 Task: Book a 75-minute account setup assistance session.
Action: Mouse moved to (111, 149)
Screenshot: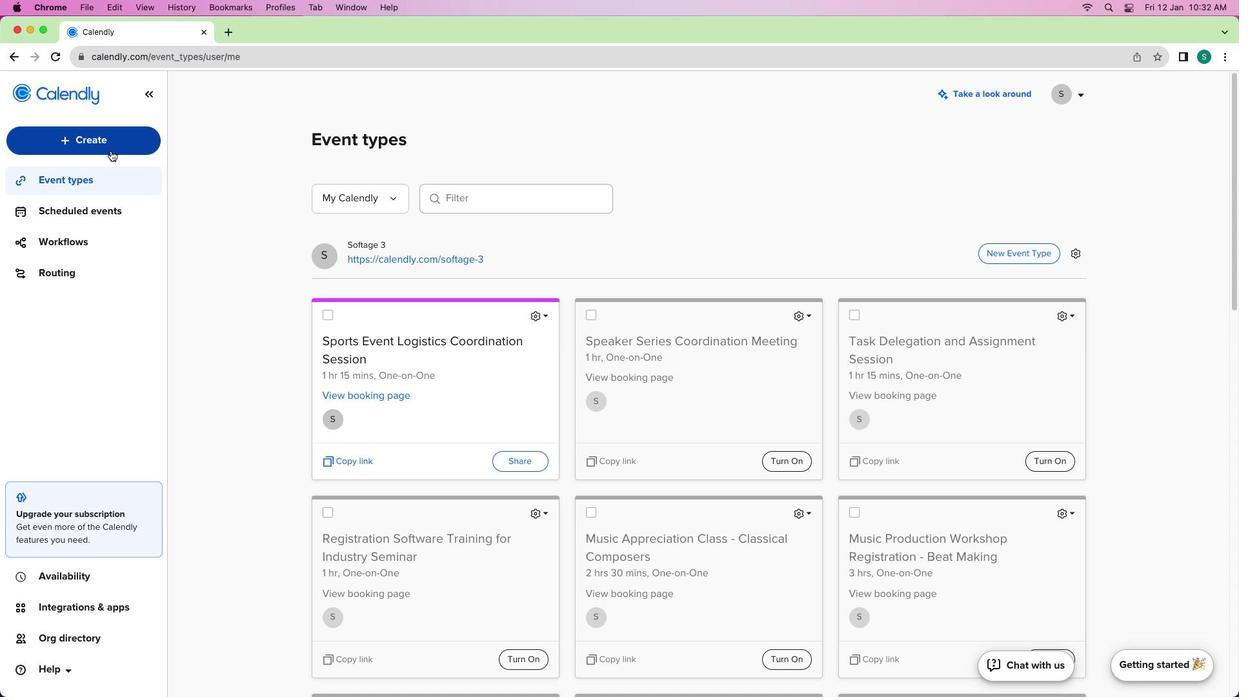 
Action: Mouse pressed left at (111, 149)
Screenshot: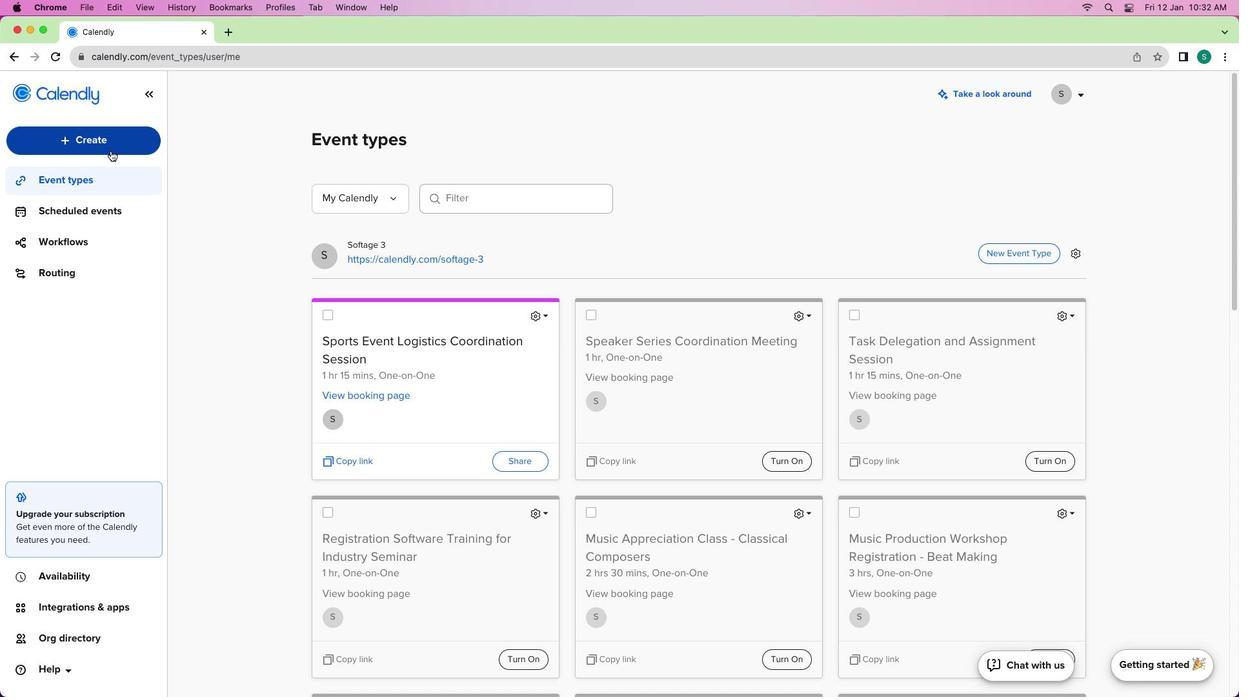 
Action: Mouse moved to (97, 176)
Screenshot: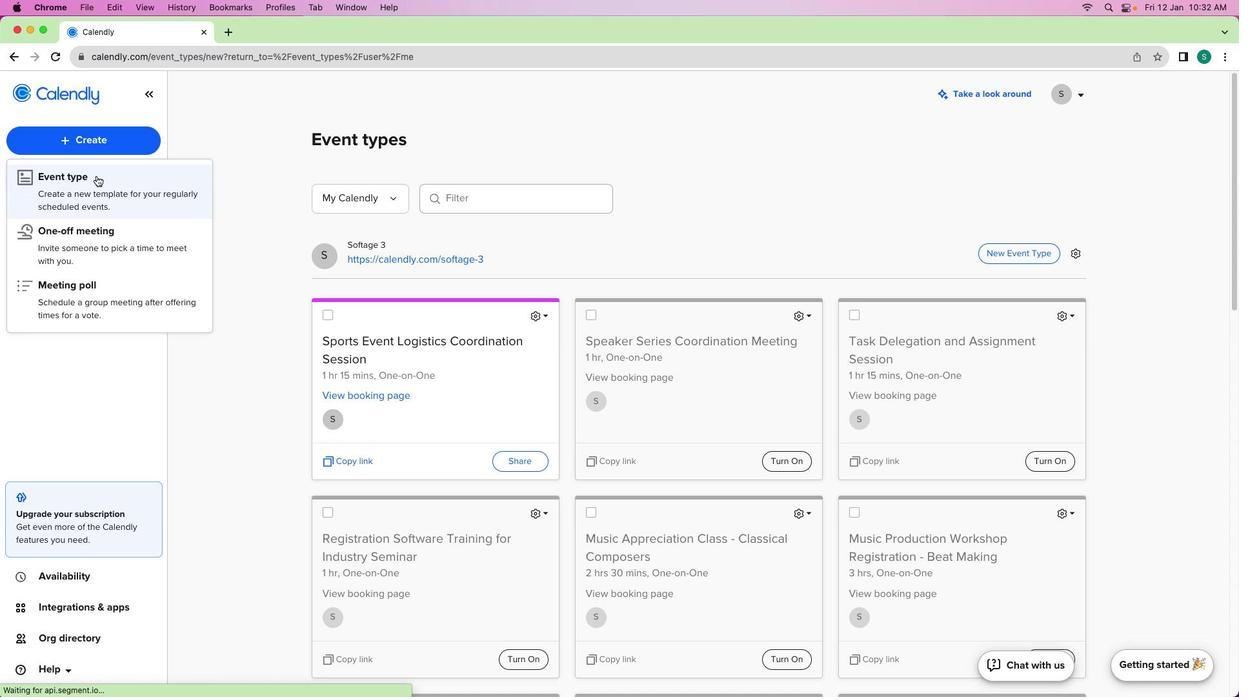 
Action: Mouse pressed left at (97, 176)
Screenshot: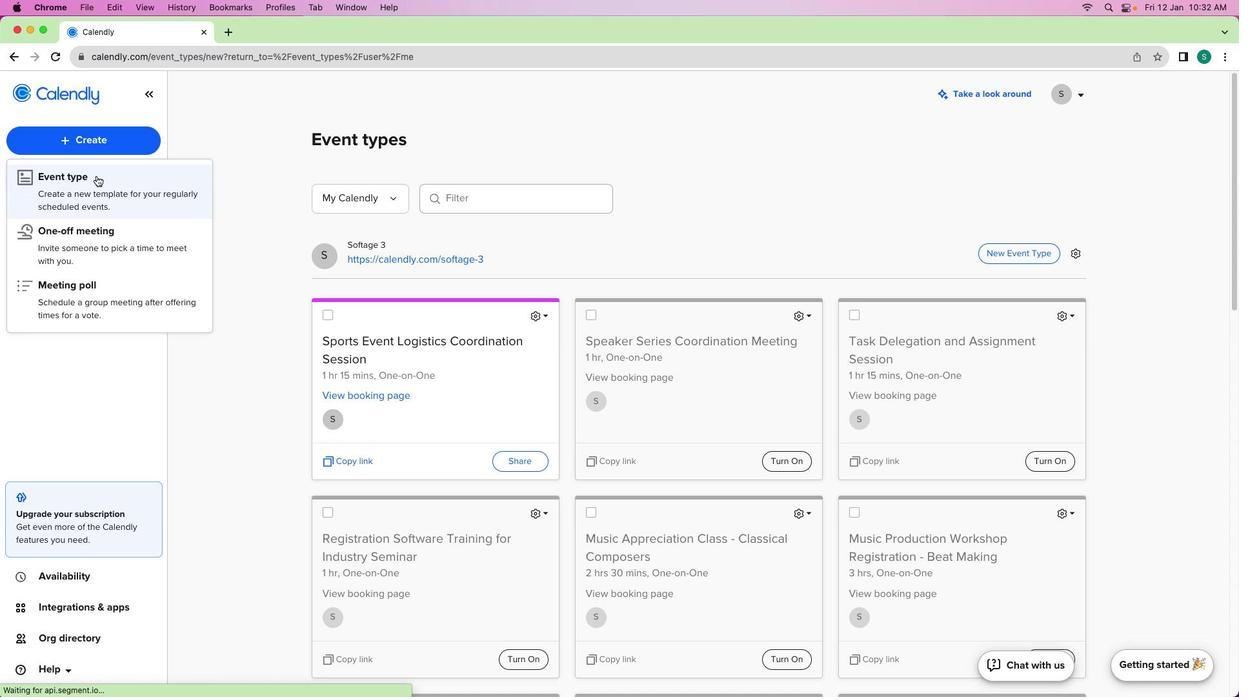 
Action: Mouse moved to (525, 243)
Screenshot: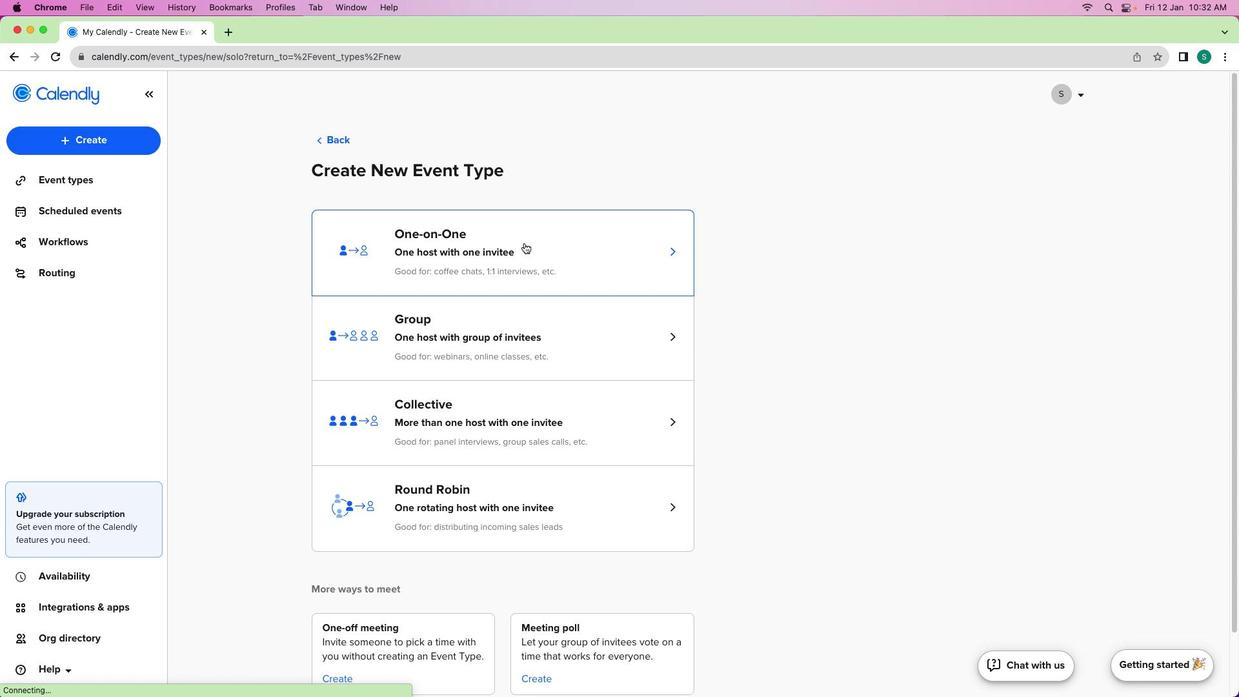 
Action: Mouse pressed left at (525, 243)
Screenshot: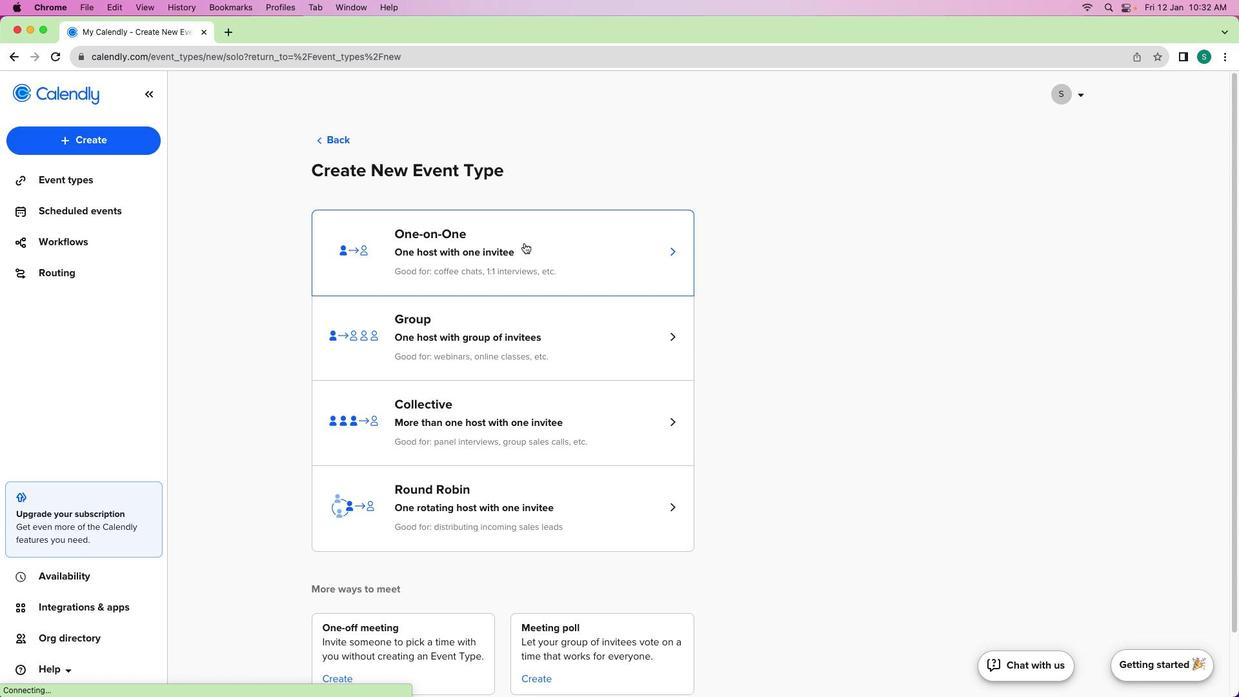 
Action: Mouse moved to (107, 201)
Screenshot: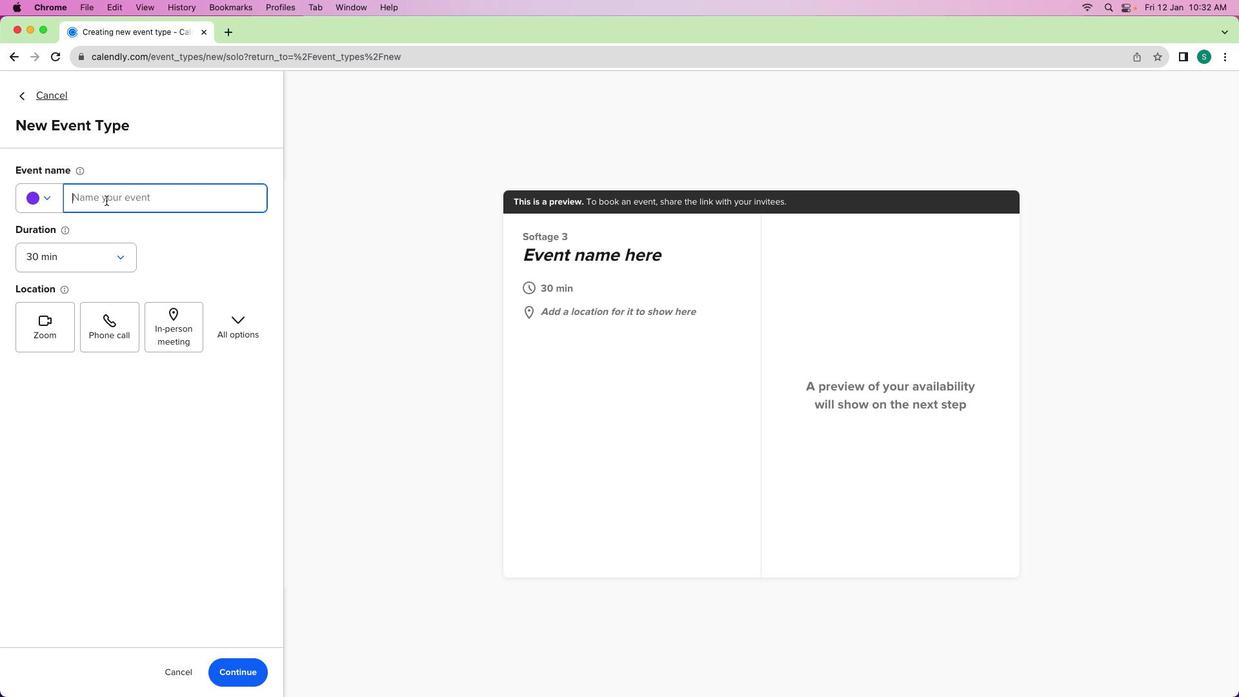 
Action: Mouse pressed left at (107, 201)
Screenshot: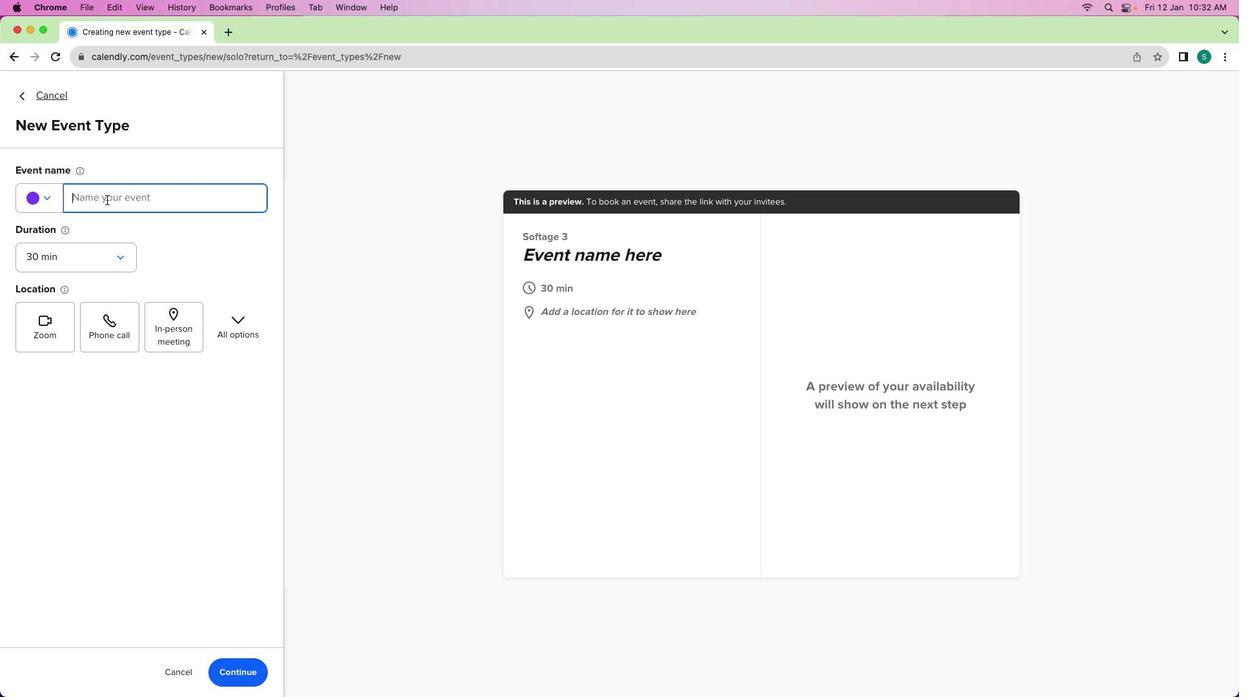 
Action: Mouse moved to (109, 200)
Screenshot: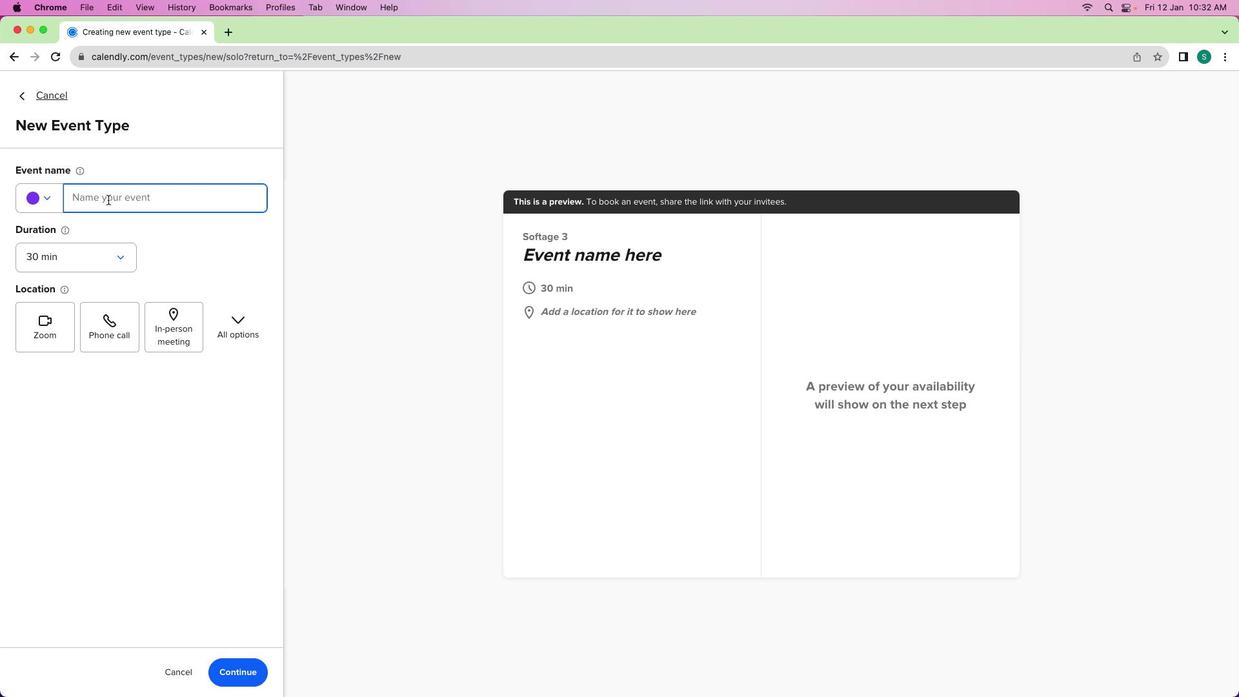 
Action: Key pressed Key.shift'A''c''c''o''u''n''t'Key.spaceKey.shift'S''e''t''u''p'Key.spaceKey.shift'A''s''s''i''s''t''a''n''c''e'Key.spaceKey.shift'S''e''s''s''i''o''n'
Screenshot: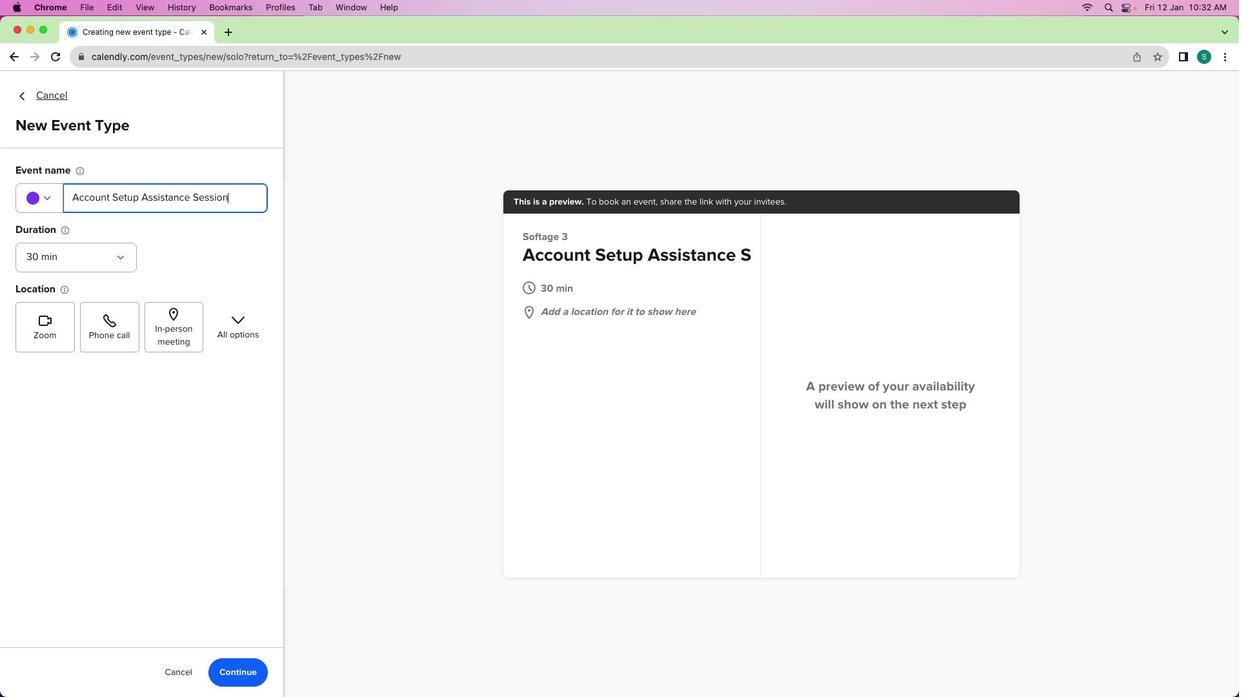 
Action: Mouse moved to (63, 260)
Screenshot: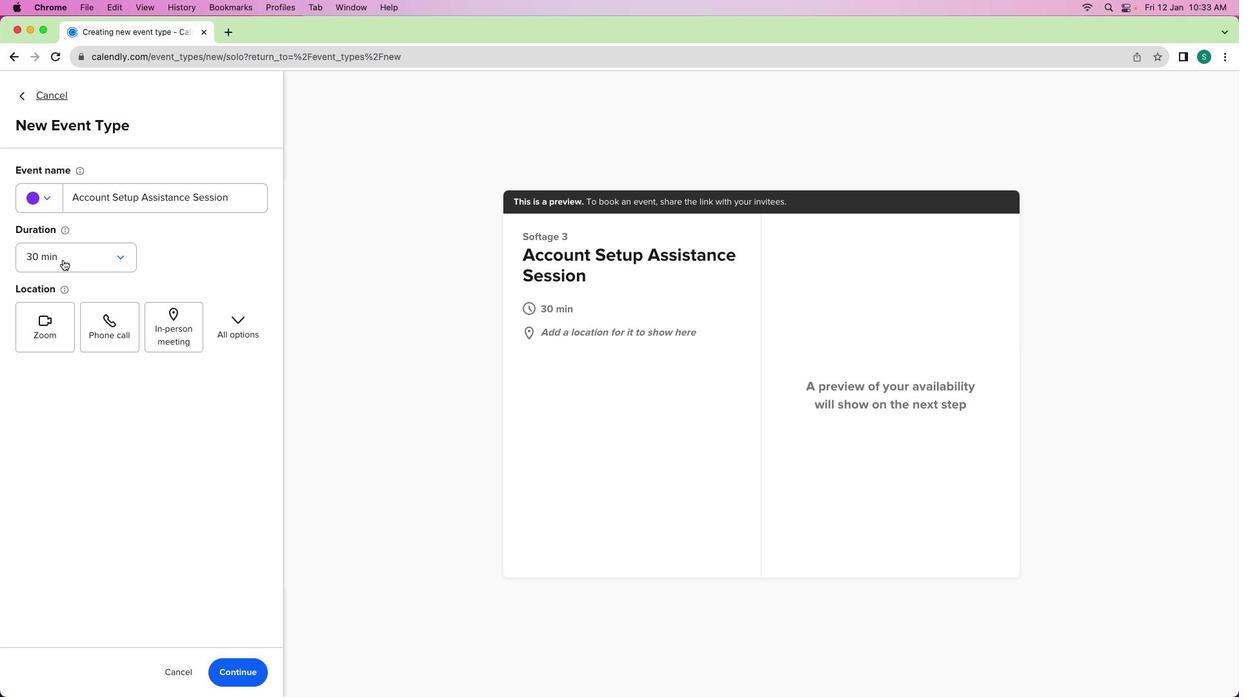 
Action: Mouse pressed left at (63, 260)
Screenshot: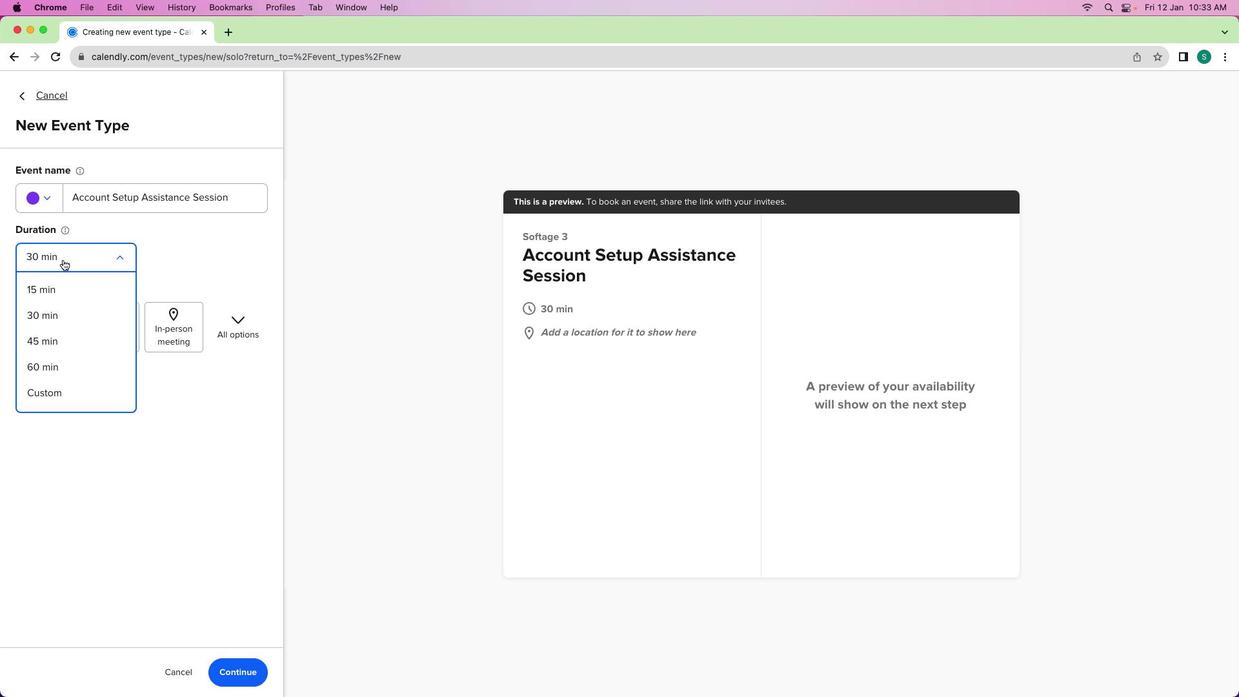 
Action: Mouse moved to (65, 393)
Screenshot: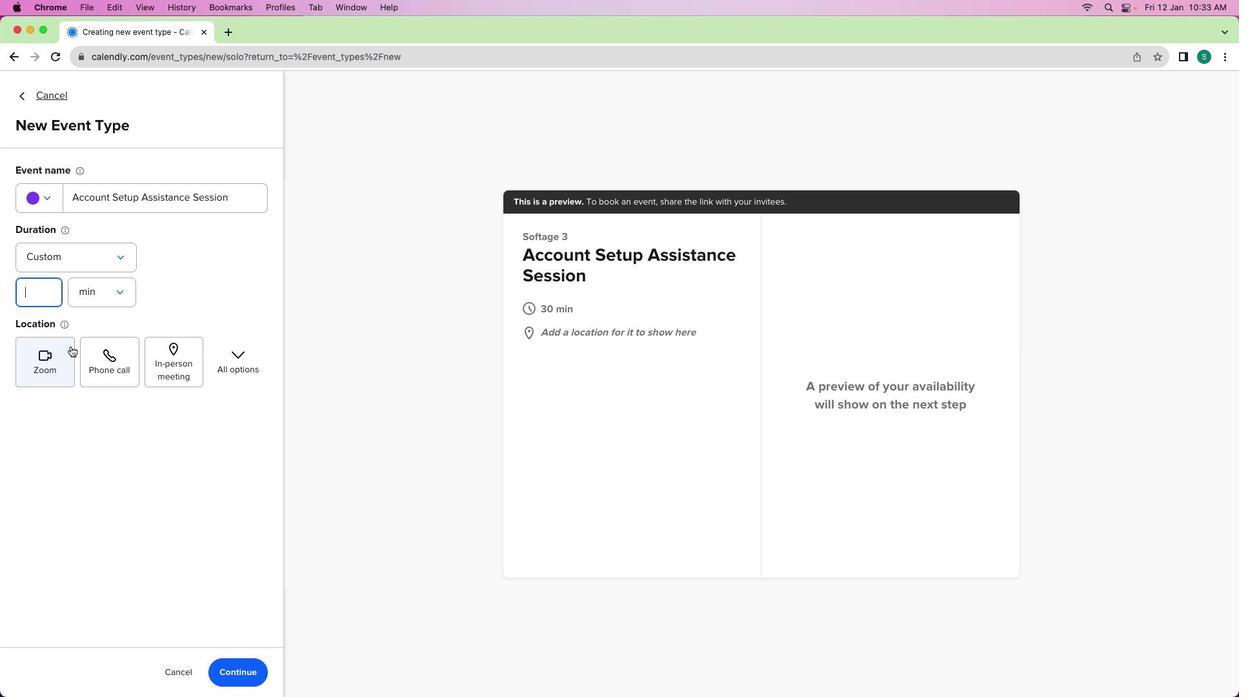 
Action: Mouse pressed left at (65, 393)
Screenshot: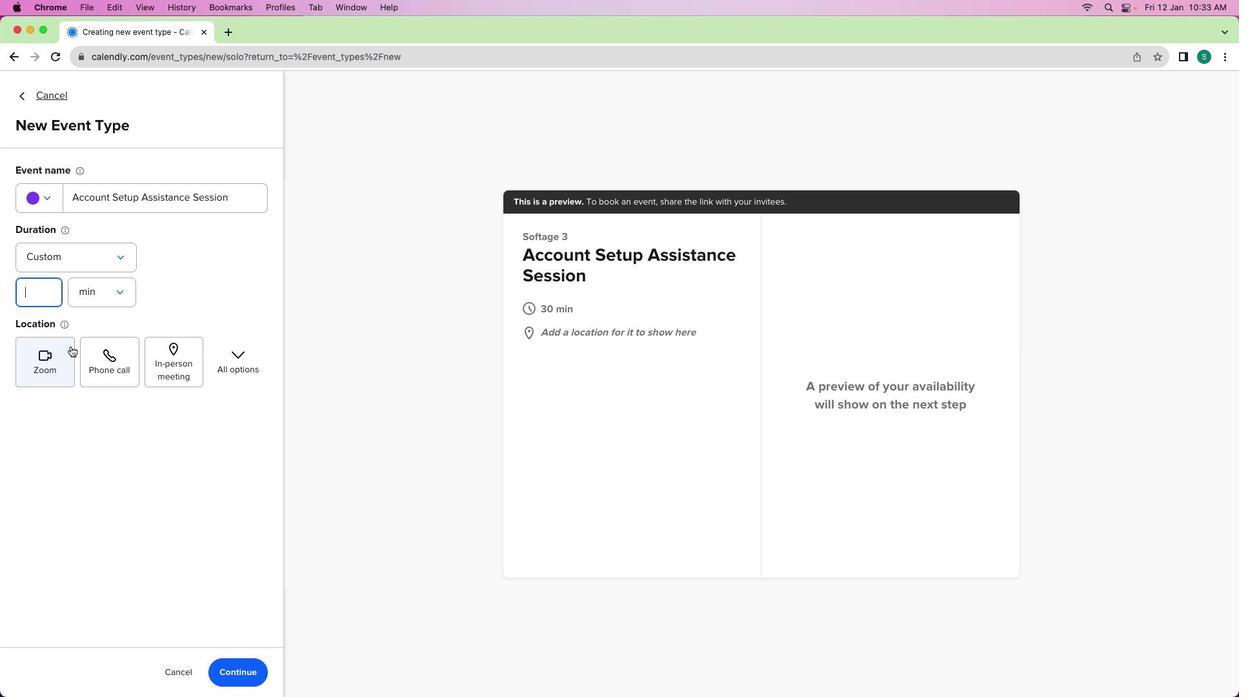 
Action: Mouse moved to (49, 296)
Screenshot: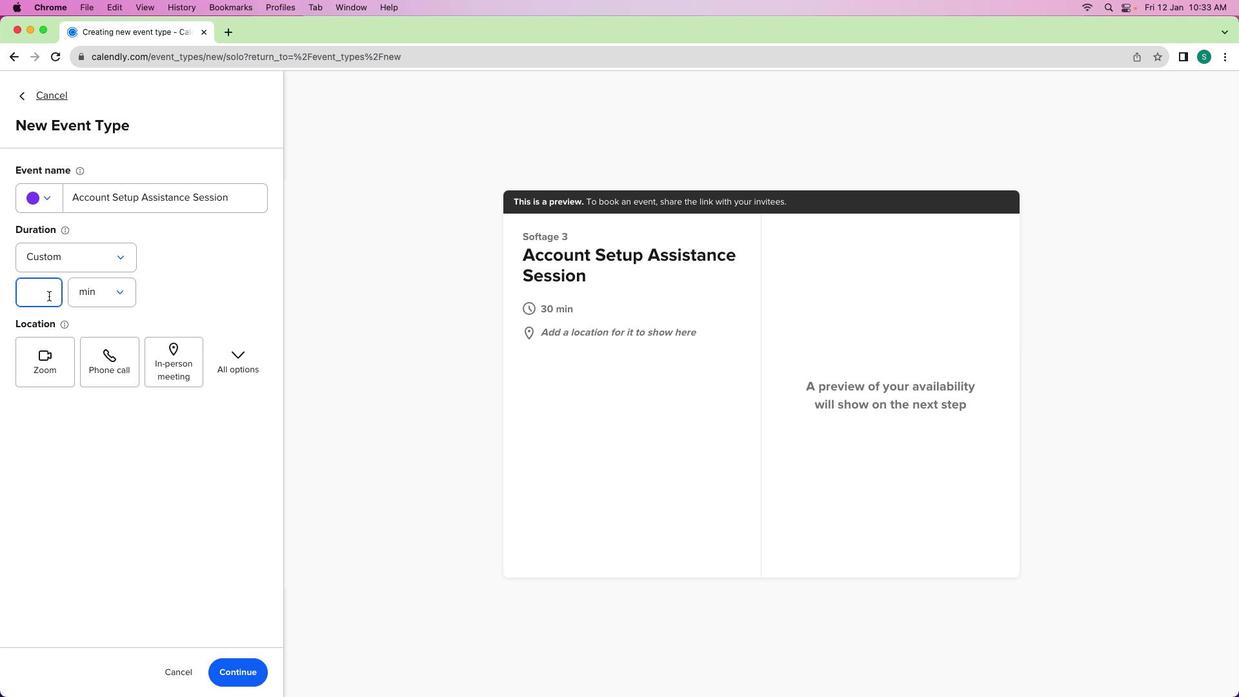 
Action: Key pressed '7''5'
Screenshot: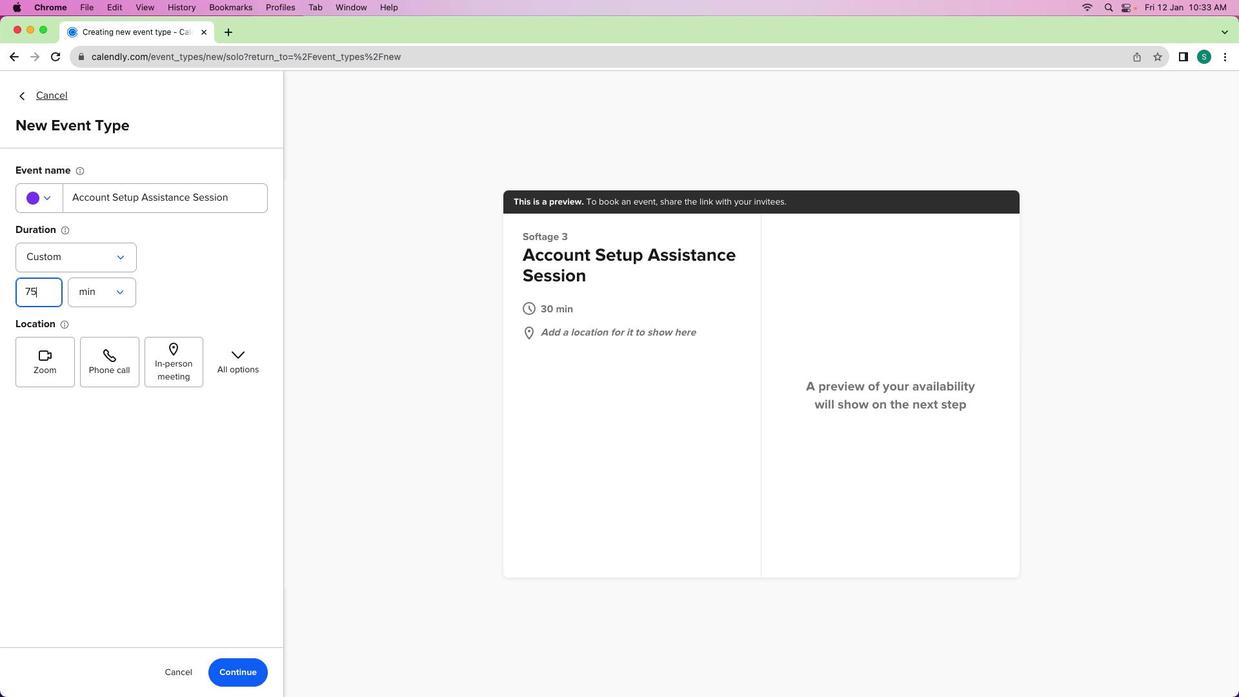 
Action: Mouse moved to (51, 203)
Screenshot: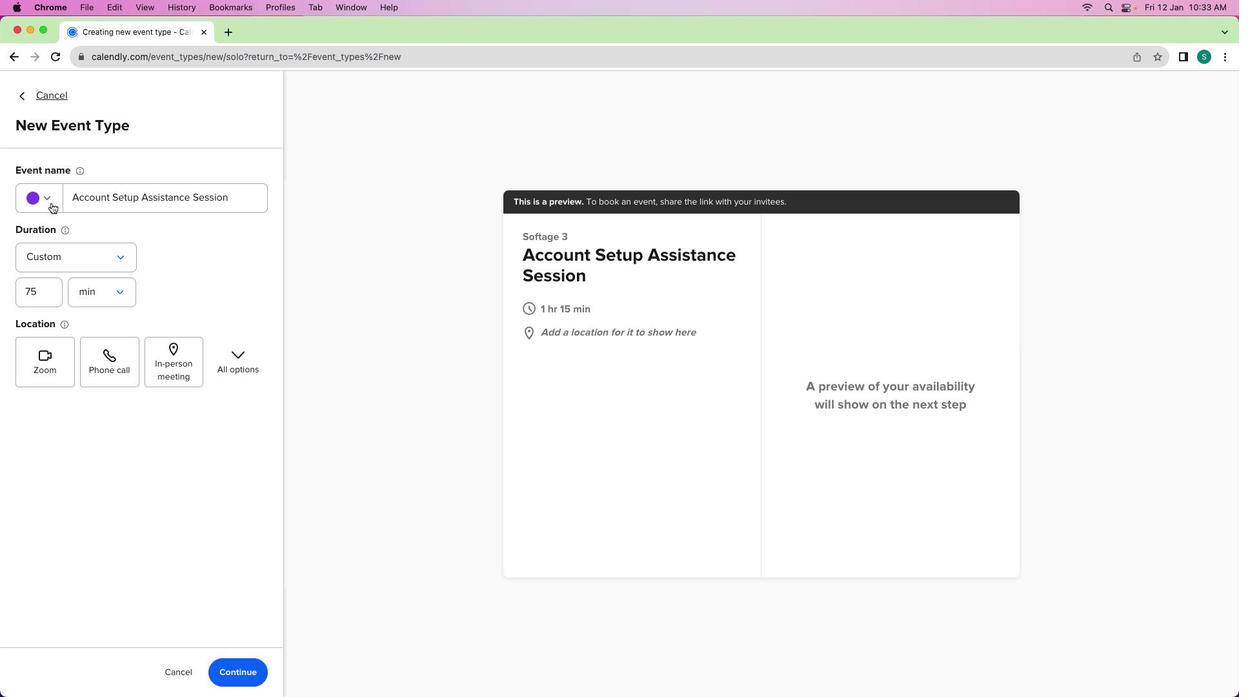 
Action: Mouse pressed left at (51, 203)
Screenshot: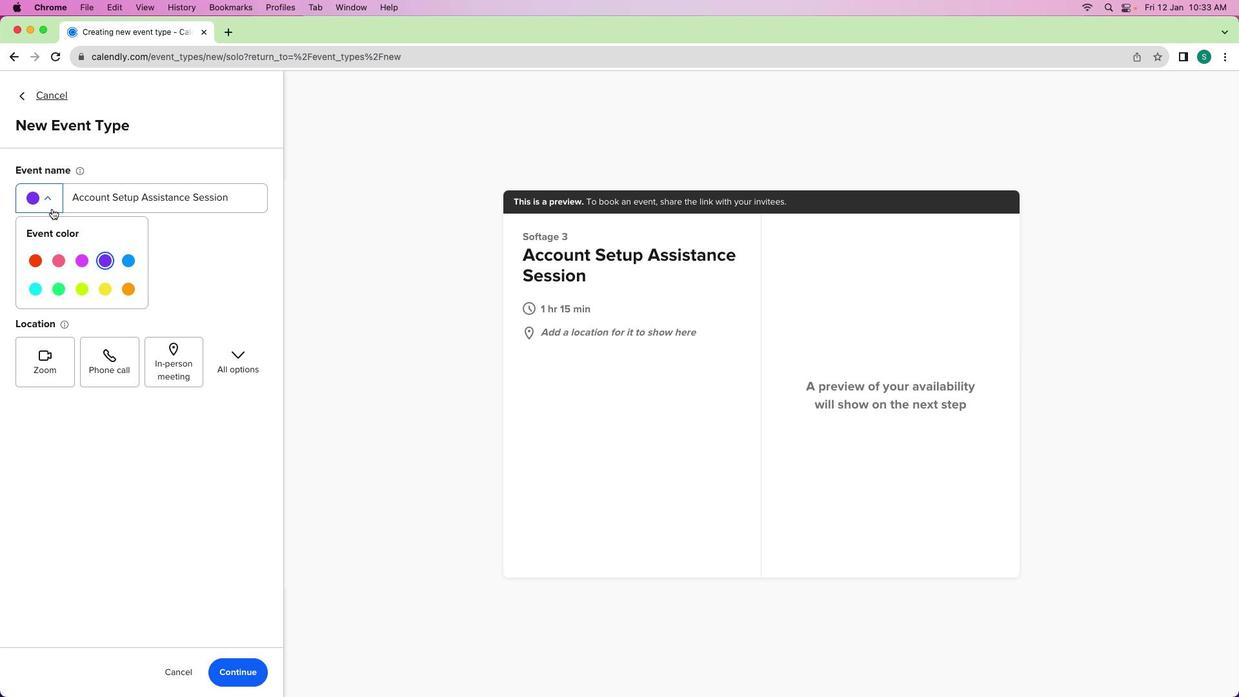 
Action: Mouse moved to (120, 258)
Screenshot: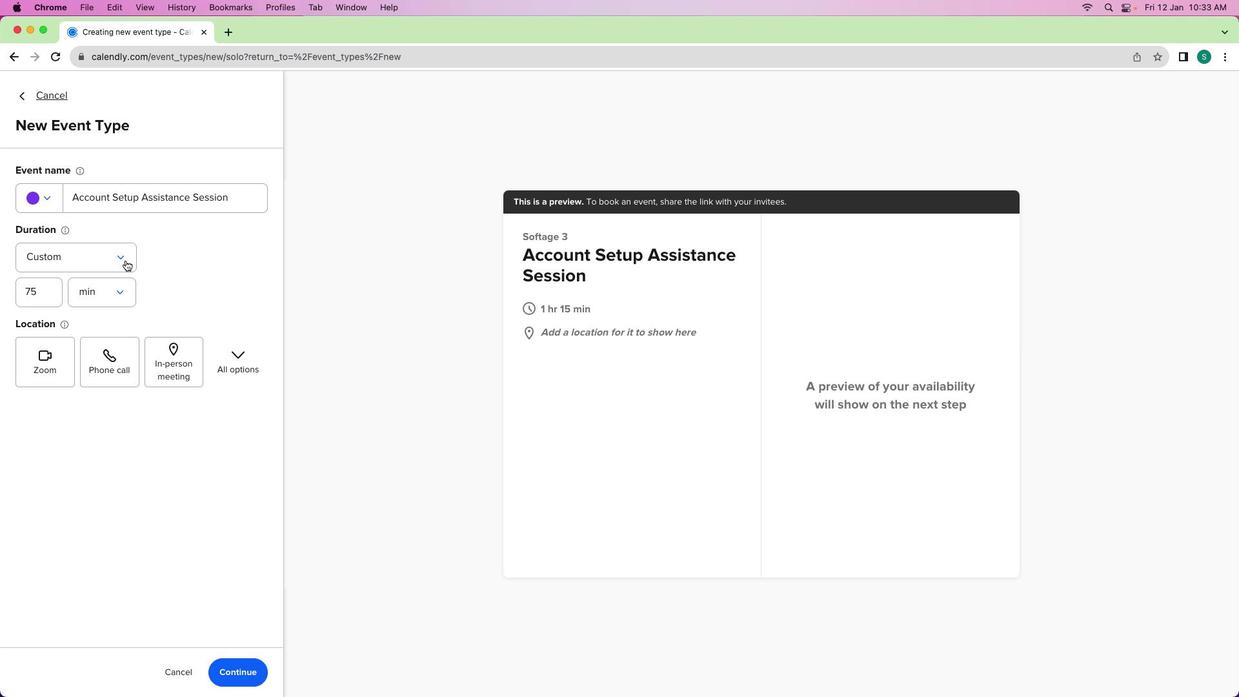 
Action: Mouse pressed left at (120, 258)
Screenshot: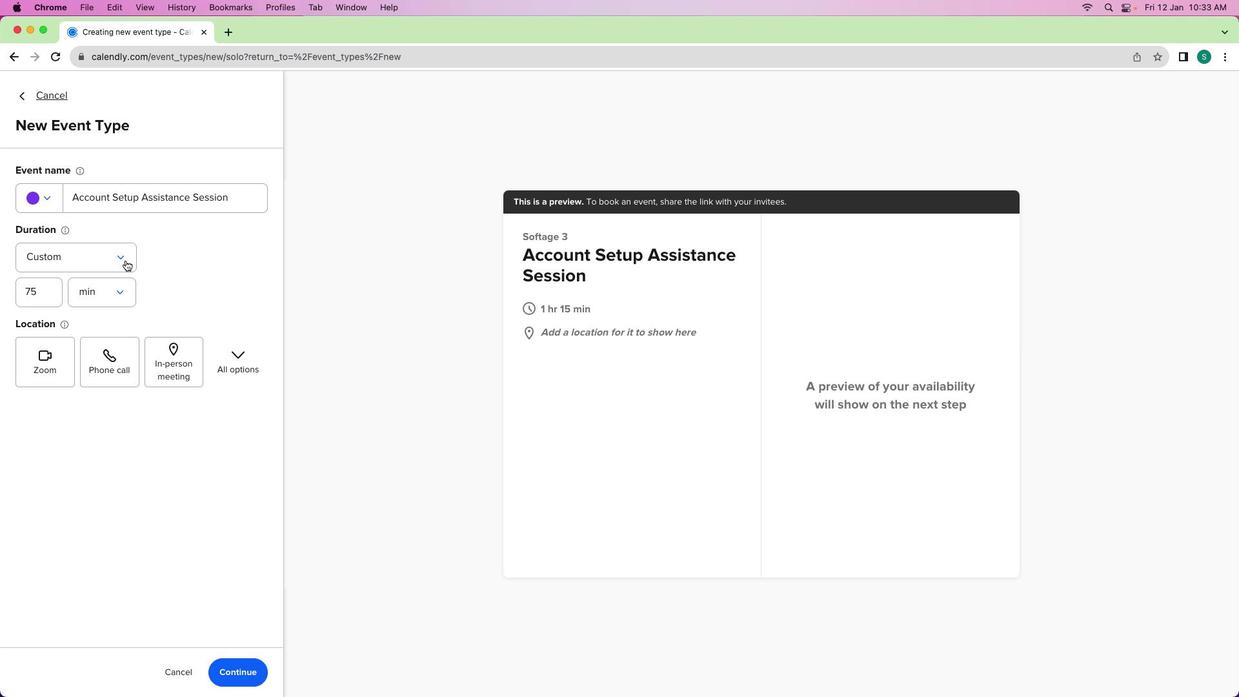 
Action: Mouse moved to (49, 203)
Screenshot: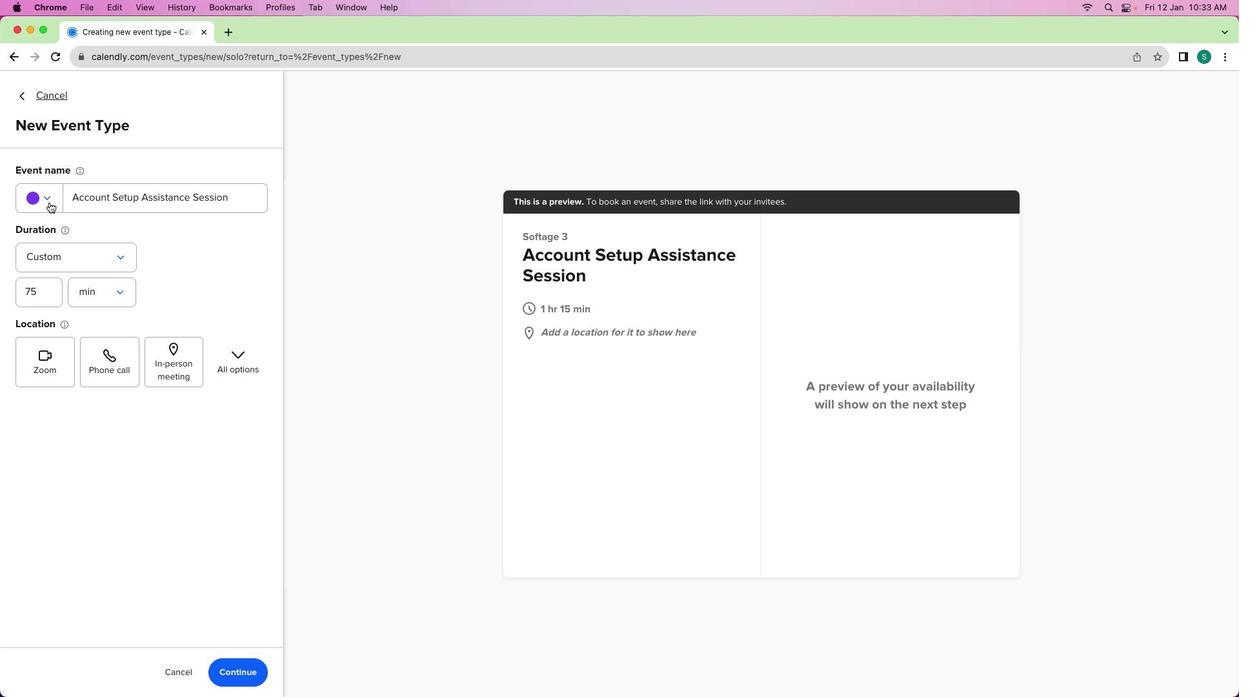 
Action: Mouse pressed left at (49, 203)
Screenshot: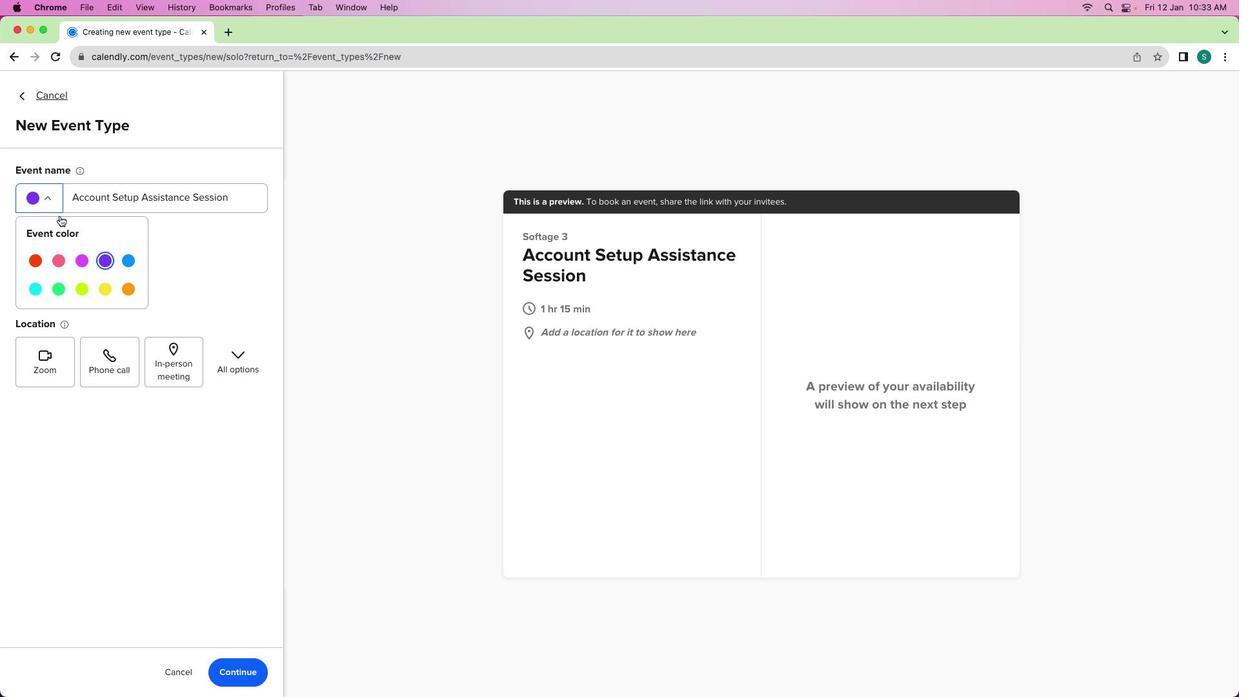 
Action: Mouse moved to (131, 261)
Screenshot: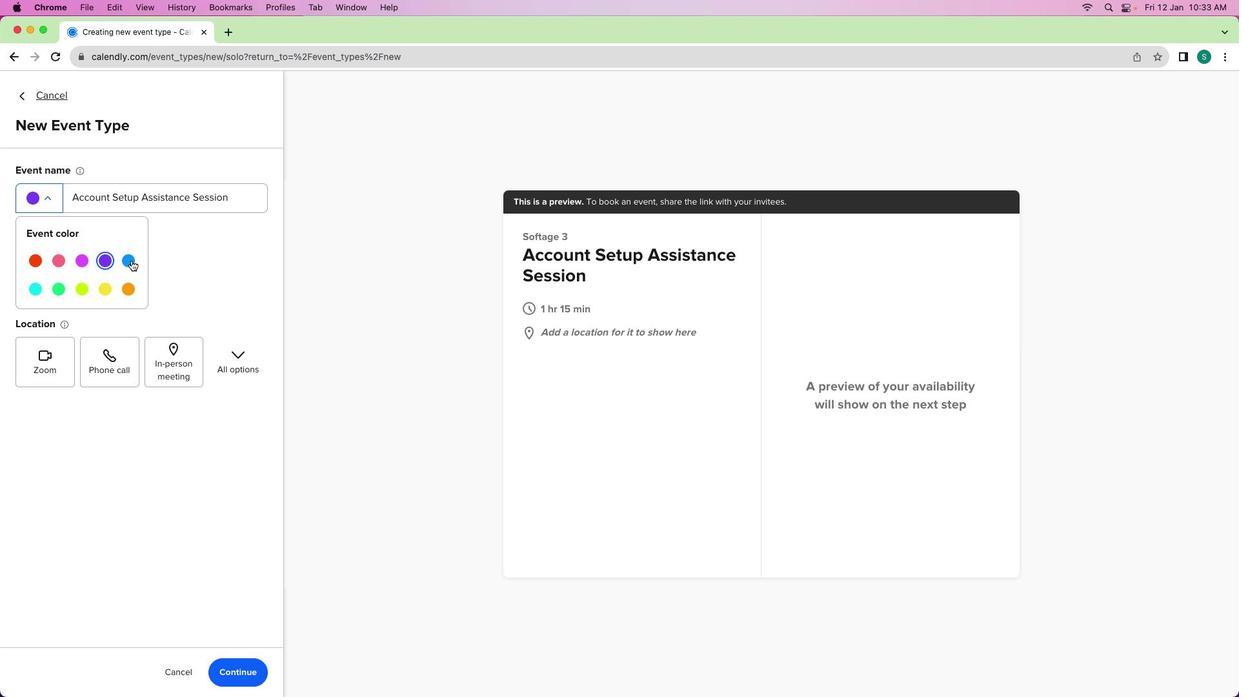 
Action: Mouse pressed left at (131, 261)
Screenshot: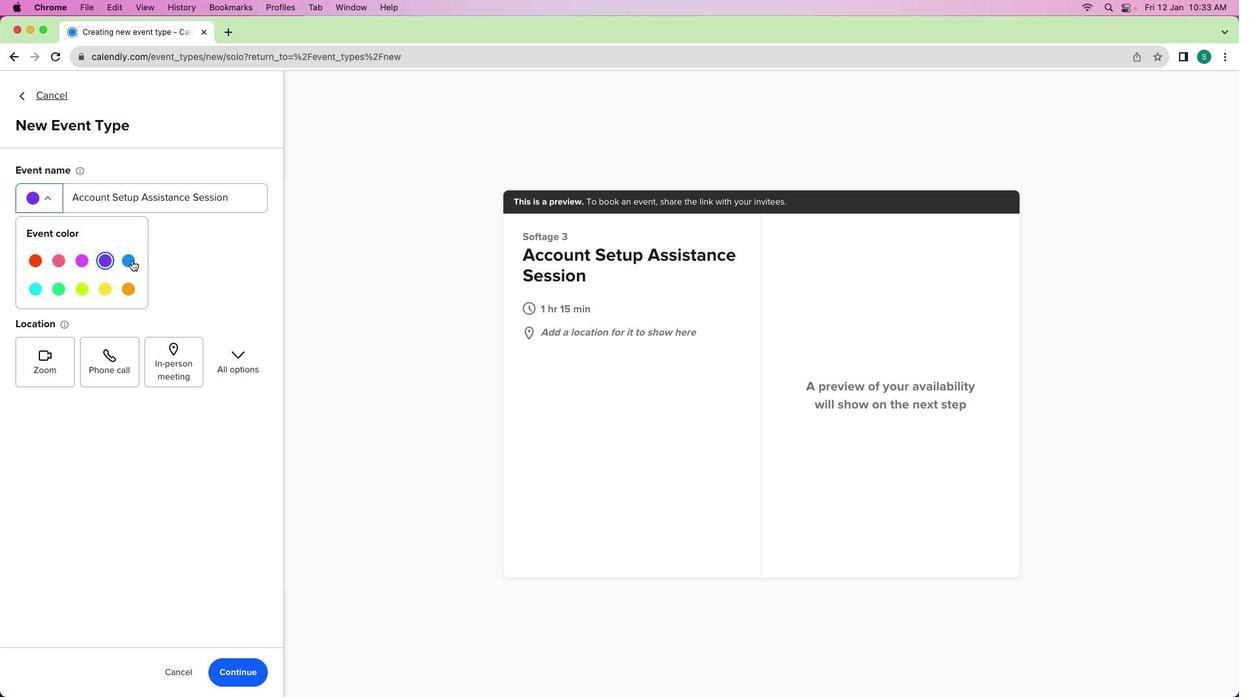 
Action: Mouse moved to (56, 371)
Screenshot: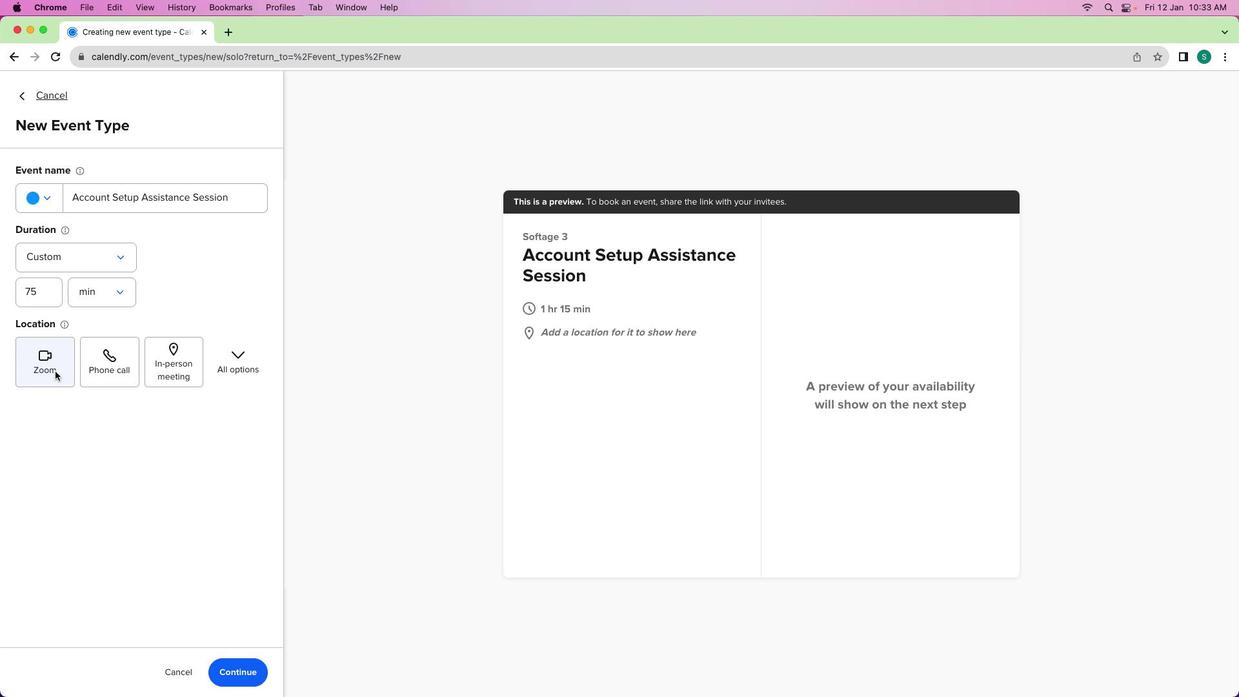 
Action: Mouse pressed left at (56, 371)
Screenshot: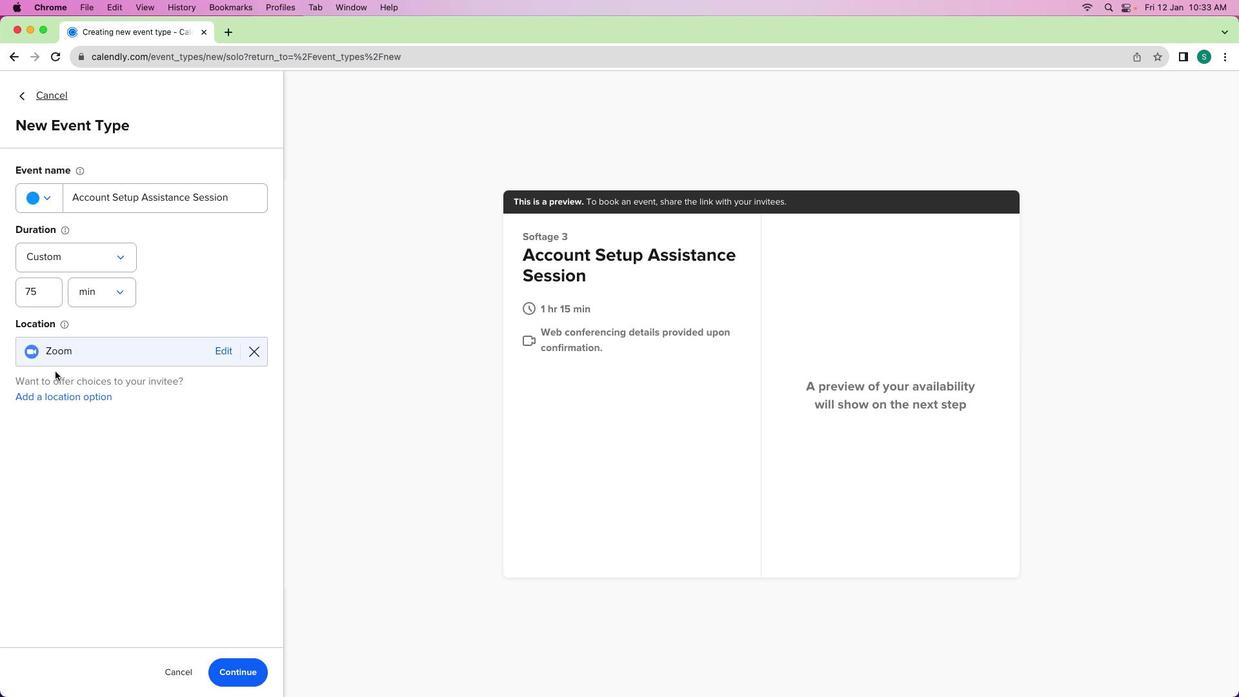 
Action: Mouse moved to (247, 669)
Screenshot: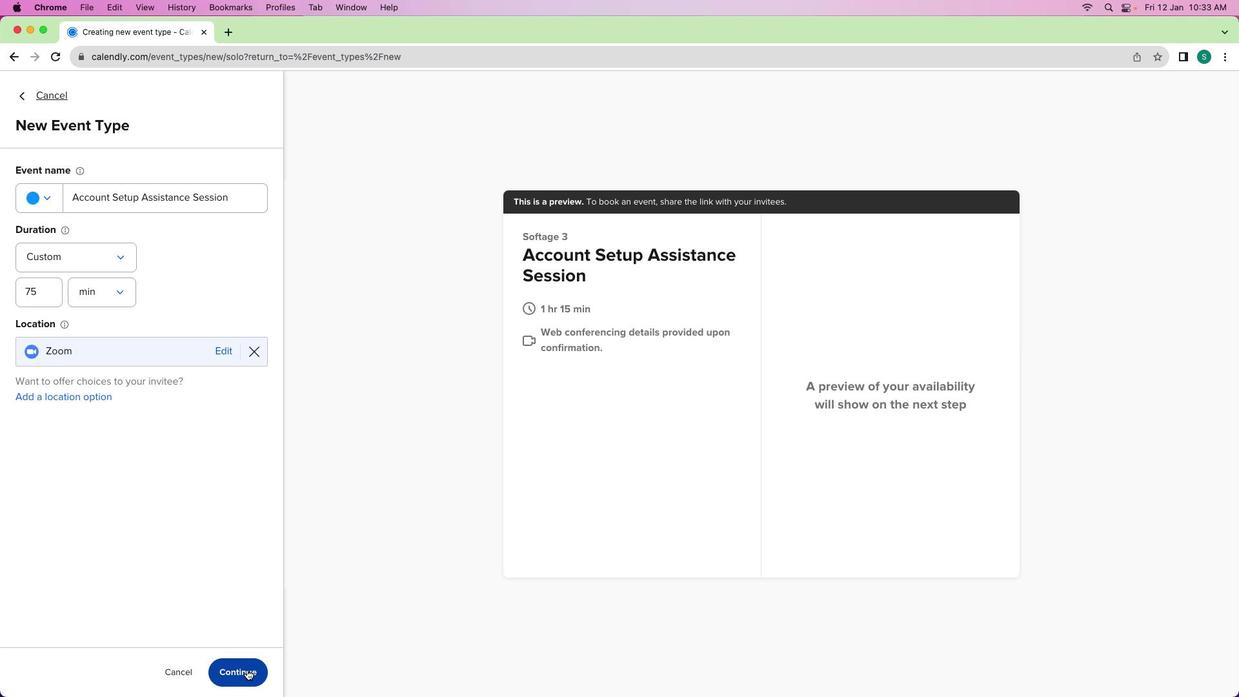 
Action: Mouse pressed left at (247, 669)
Screenshot: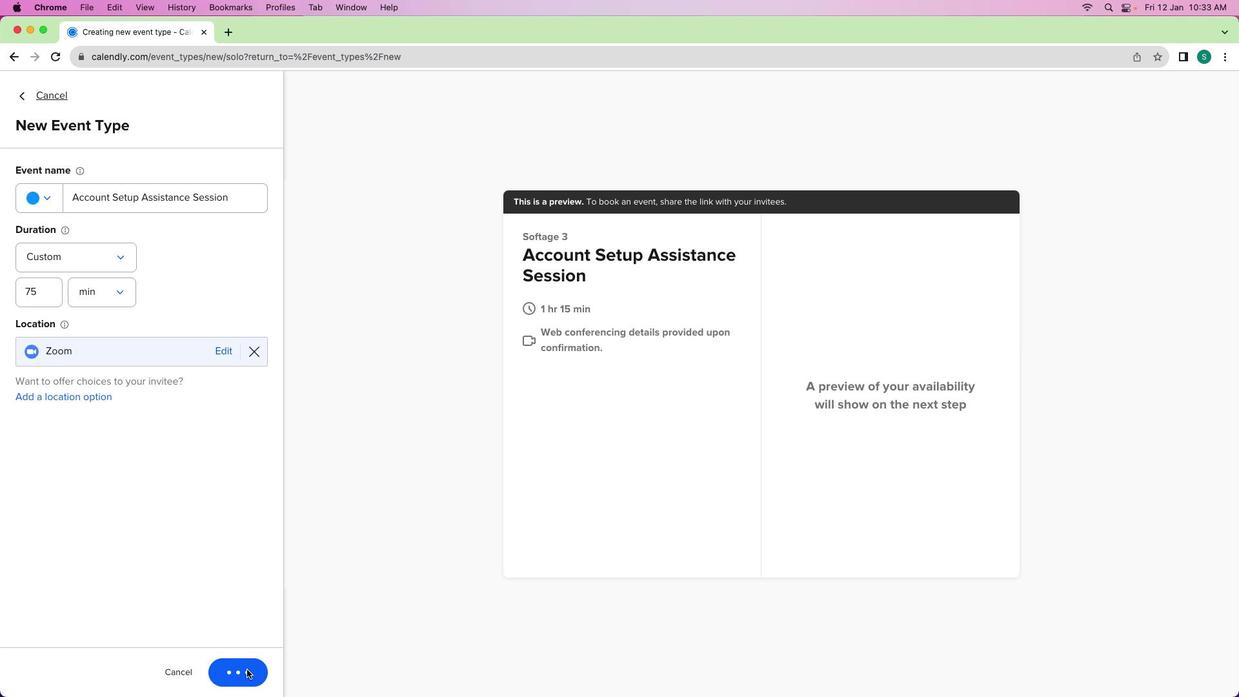 
Action: Mouse moved to (161, 183)
Screenshot: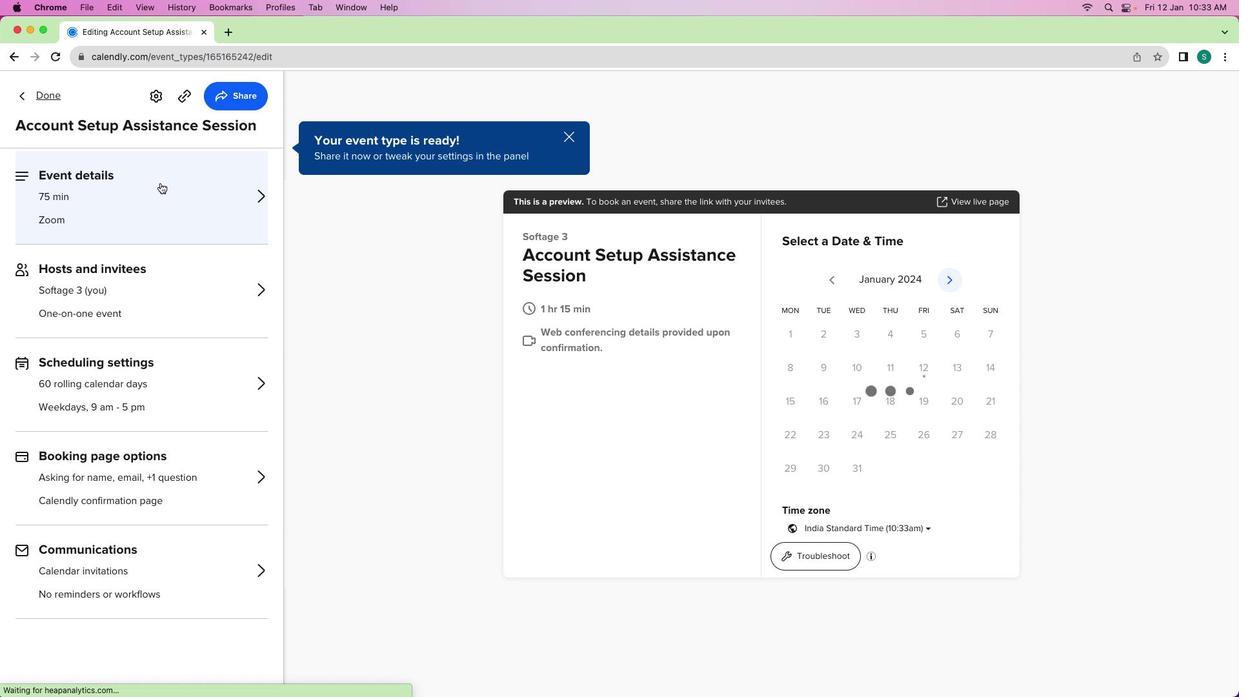 
Action: Mouse pressed left at (161, 183)
Screenshot: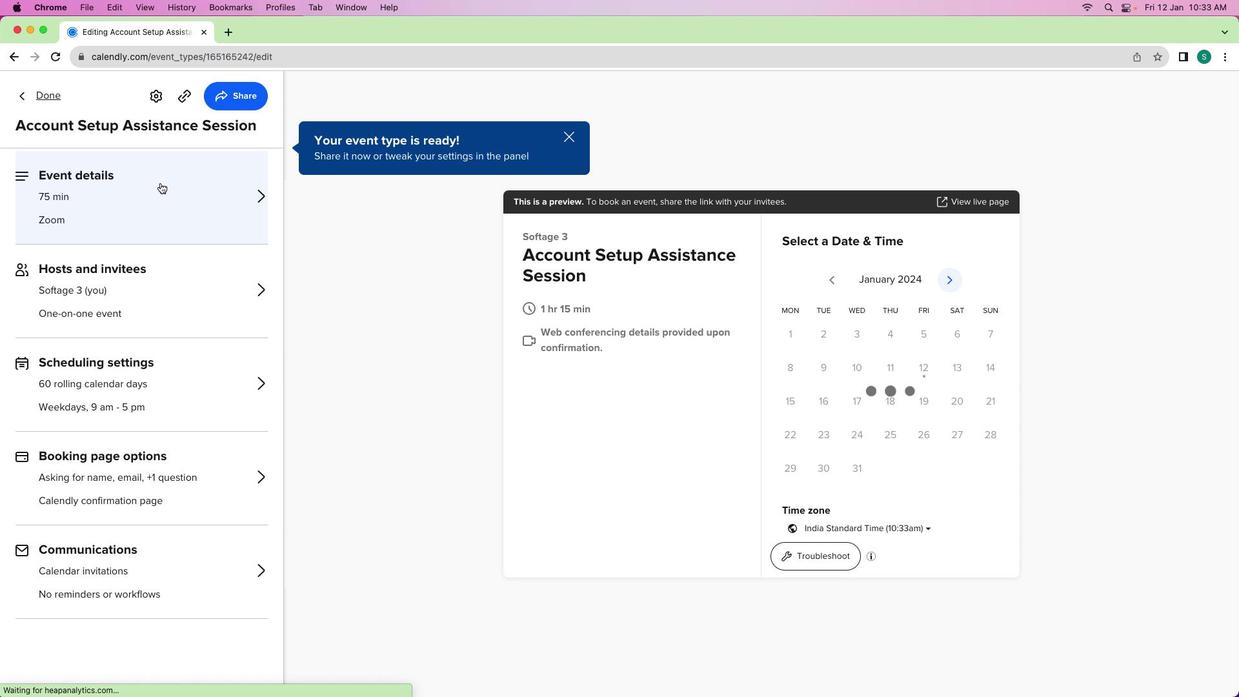 
Action: Mouse moved to (160, 486)
Screenshot: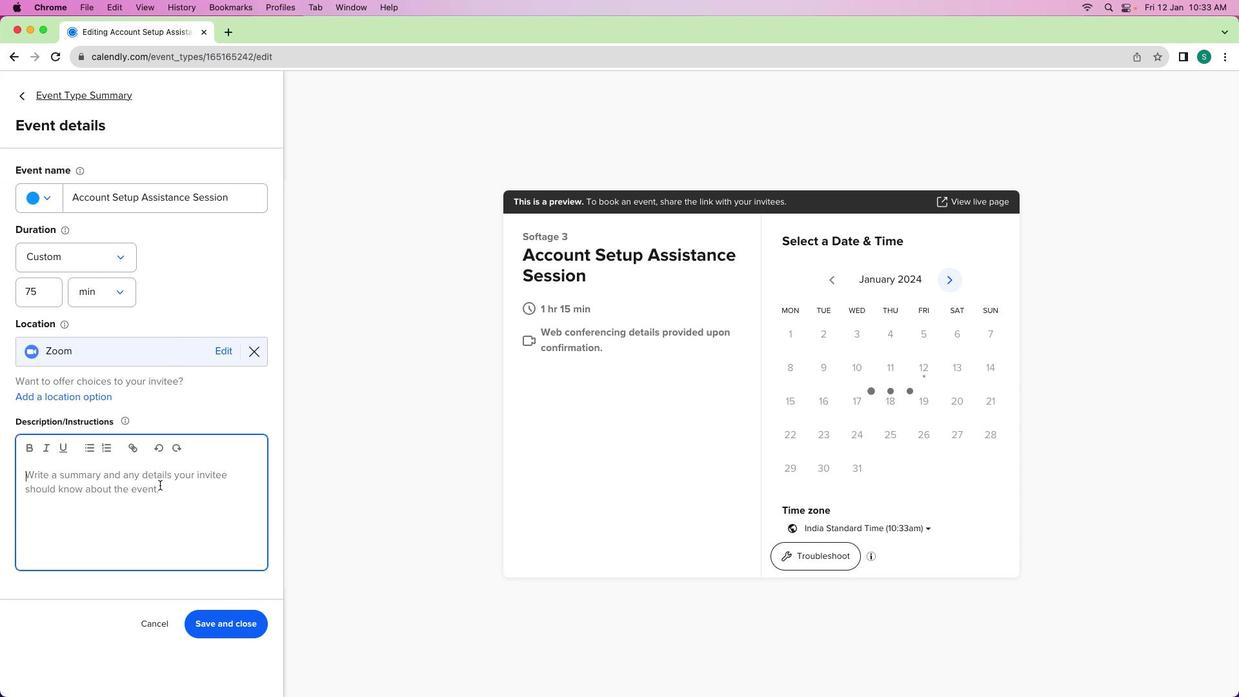 
Action: Mouse pressed left at (160, 486)
Screenshot: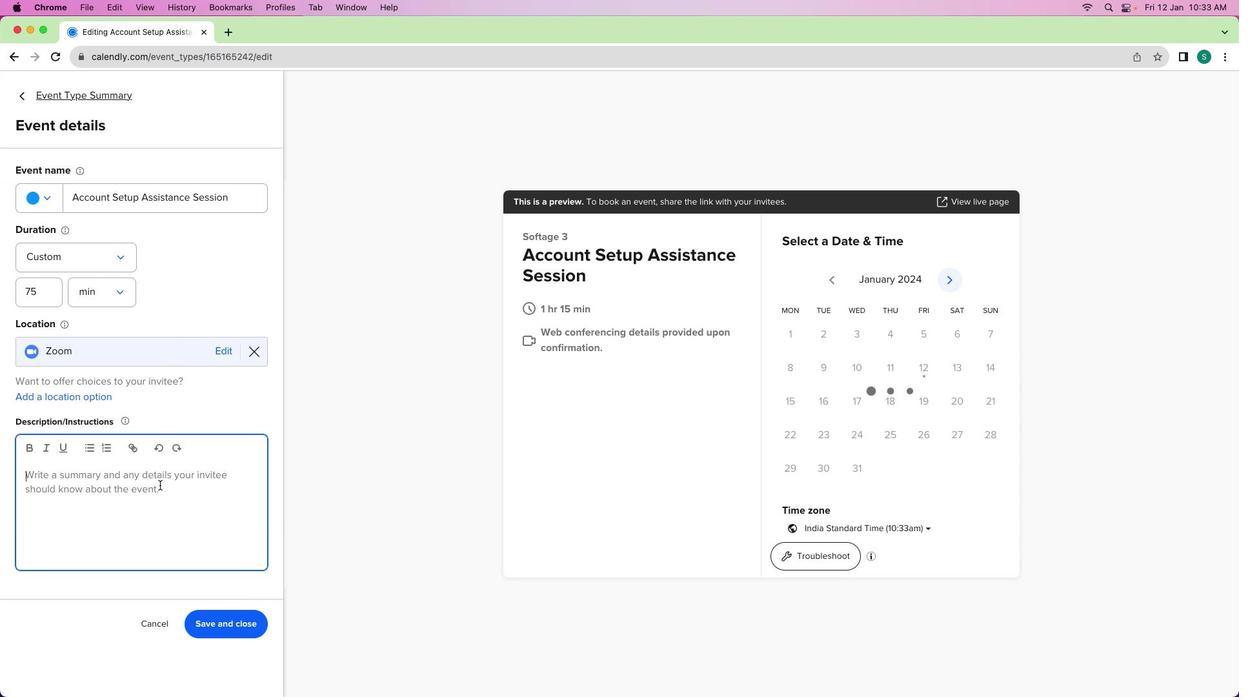 
Action: Mouse moved to (172, 484)
Screenshot: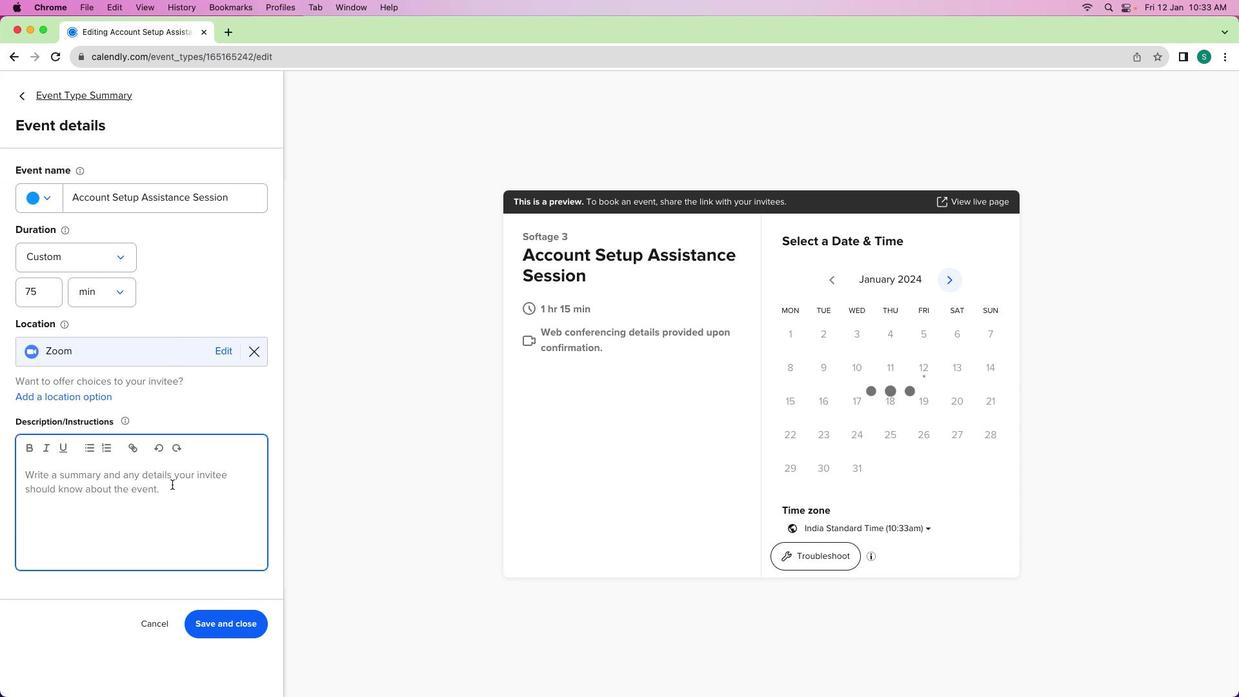 
Action: Key pressed Key.shift'H''i'Key.spaceKey.shiftKey.shift'X'Key.backspace'Z''a''c''k'','Key.enterKey.shift'T''o'Key.space'e''n''s''u''r''e'Key.space'a'Key.space's''m''o''o''t''h'Key.space'a''c''o''o''u''n''t'Key.space's''e''t''u''p'Key.space'p''r''o''c''e''s''s'Key.leftKey.leftKey.leftKey.leftKey.leftKey.leftKey.leftKey.leftKey.leftKey.leftKey.leftKey.leftKey.leftKey.leftKey.leftKey.leftKey.leftKey.leftKey.backspace'c'Key.downKey.spaceKey.backspace','Key.spaceKey.shift'I'"'"'v''e'Key.space's''c''h''d'Key.backspace'e''d''u''l''e''d'Key.space'a'Key.space'7''5''-''m''i''n''u''t''e'Key.space's'Key.backspace'a''s''s''i''s''t''e''n'Key.backspaceKey.backspace'a''n''c''e'Key.space's''e''s''s''o'Key.backspace'i''o''n''.'Key.spaceKey.shift'L''e''t'"'"'s'Key.space'w''a''l''k'Key.space't''h''r''o''u''g''h'Key.spaceKey.space't''h''e'Key.spaceKey.leftKey.leftKey.leftKey.leftKey.leftKey.leftKey.rightKey.backspaceKey.rightKey.down's''t''e''p''s'Key.space't''o''g''e''t''h''e''r'Key.space'a''n''d'Key.space'a''d''d''r''e''s''s'Key.space'a''n''y'Key.space'q''u''e''s''t''i''o''n''s'Key.space'o''r'Key.space'c''o''n''c''e''r''s'Key.spaceKey.leftKey.left'n'Key.down'y''o''u'Key.space'm''a''y'Key.space'h''a''v''e''.'Key.enterKey.shift'L''o''o''k''i''n''h'Key.backspace'g'Key.space'f''o''r''w''a''r''d'Key.space't''o'Key.space'a''s''s''i''s''t''i''n''g'Key.space'y''o''u'Key.space'i''n'Key.space's''e''t''t''i''n''g'Key.space'u''p'Key.space'y''o''u''r'Key.space'a''c''c''o''u''t'Key.backspace'n''t'Key.shift_r'!'Key.enterKey.enterKey.shift'B''e''s''t'Key.space'r''e''g''a''r''d''s'','Key.enterKey.shift'S''o''f''t'Key.shift'A''g''e'
Screenshot: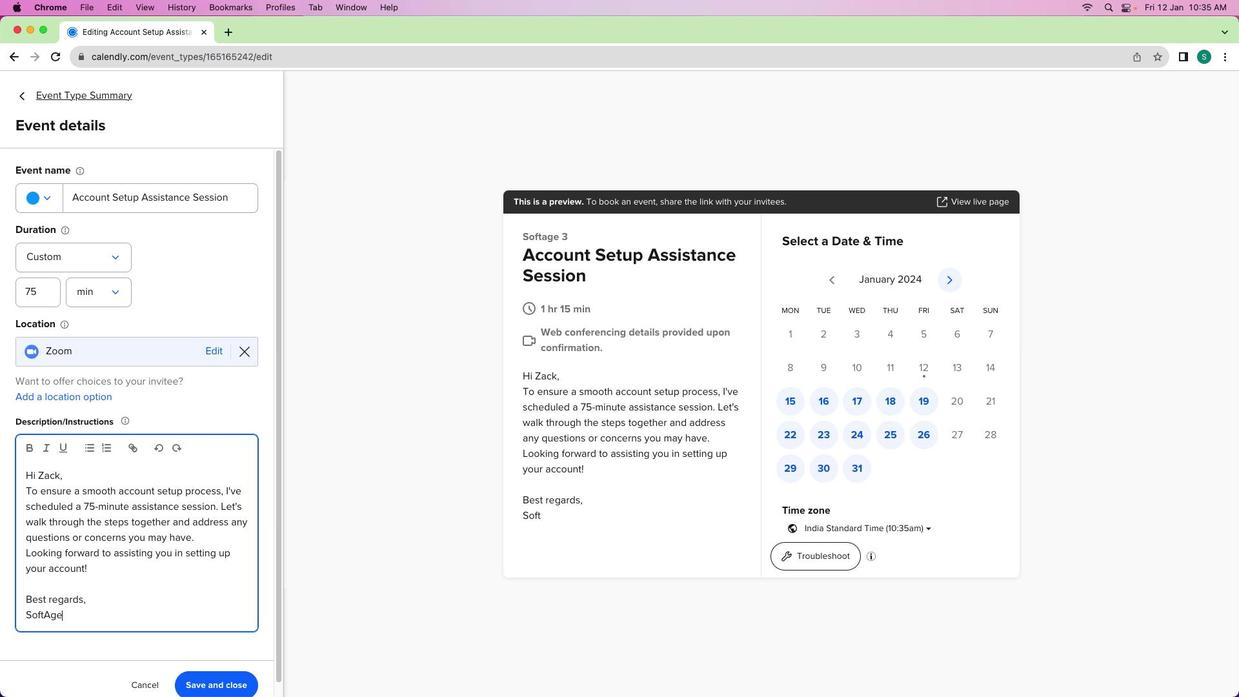 
Action: Mouse moved to (244, 682)
Screenshot: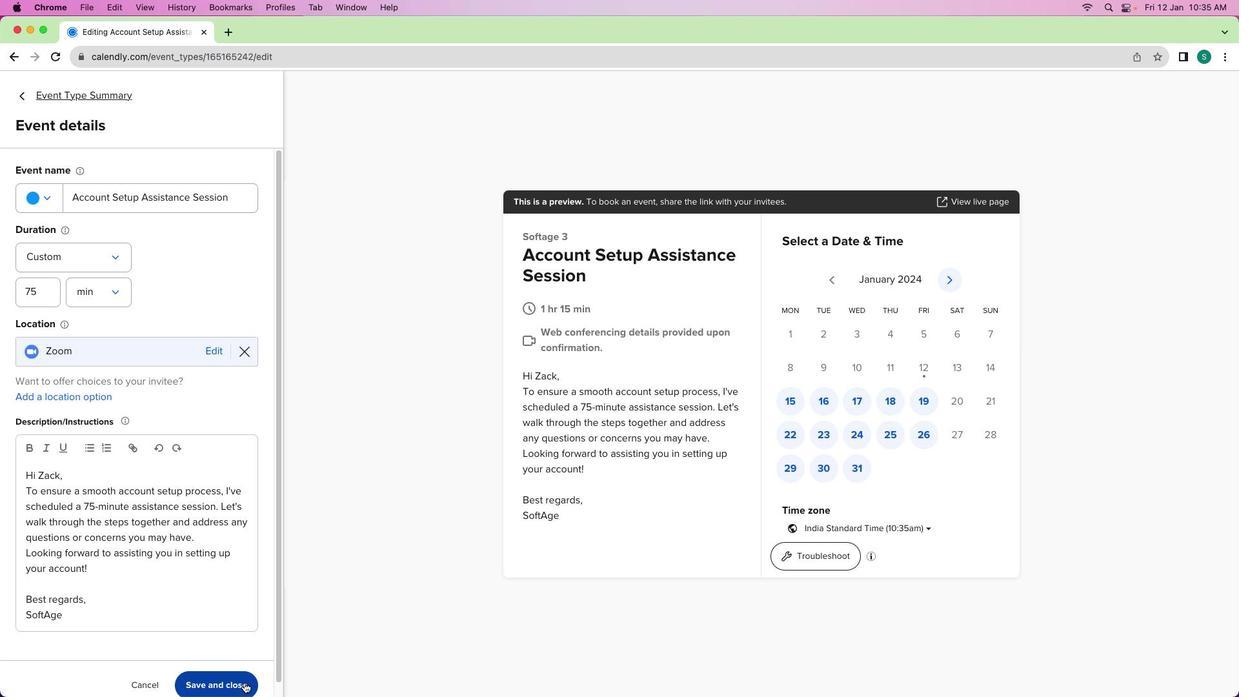 
Action: Mouse pressed left at (244, 682)
Screenshot: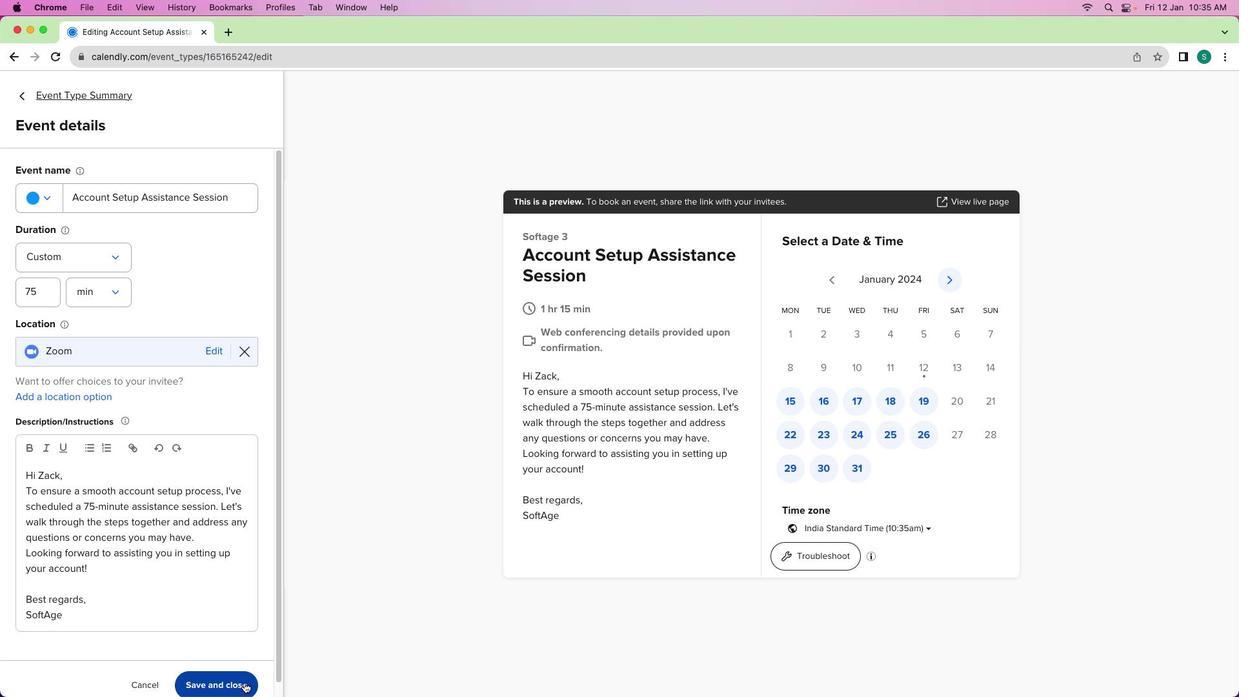 
Action: Mouse moved to (165, 381)
Screenshot: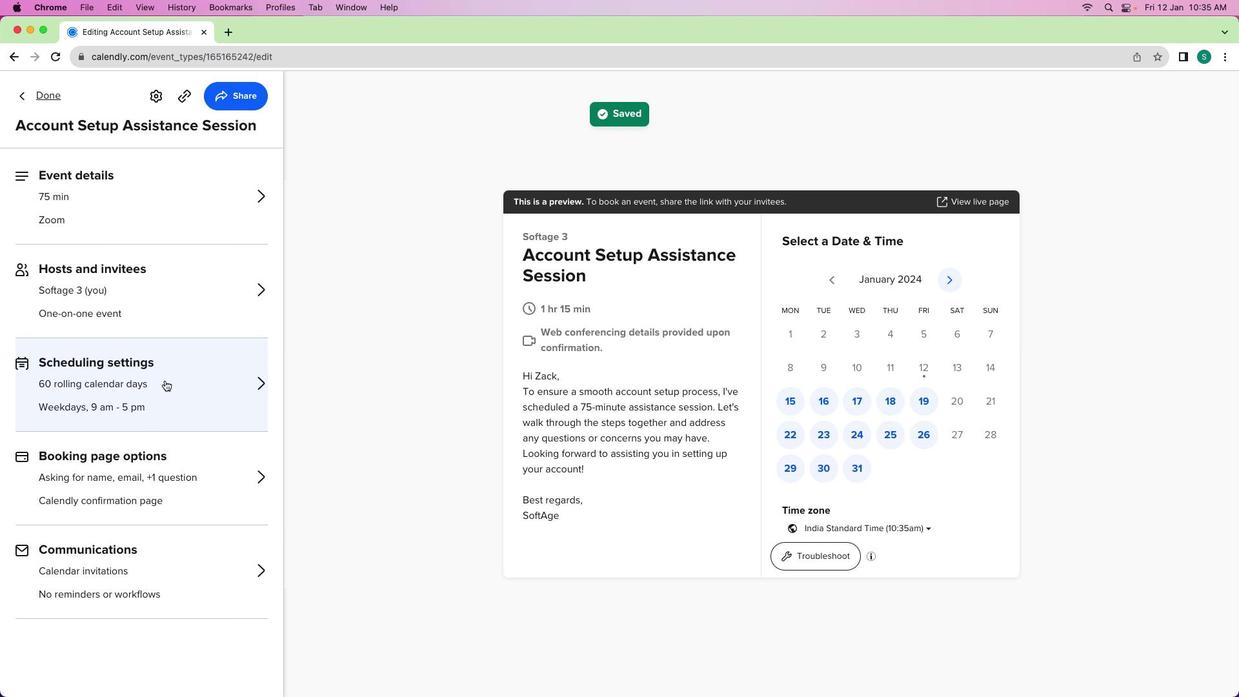 
Action: Mouse pressed left at (165, 381)
Screenshot: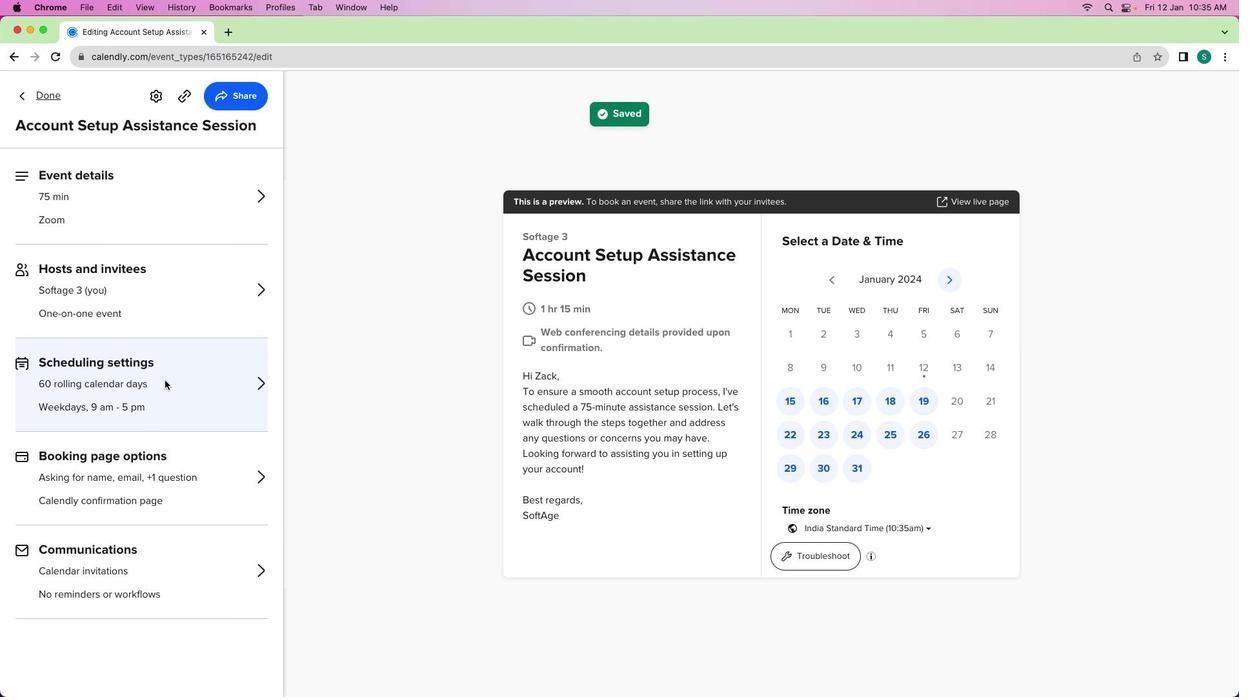 
Action: Mouse moved to (233, 477)
Screenshot: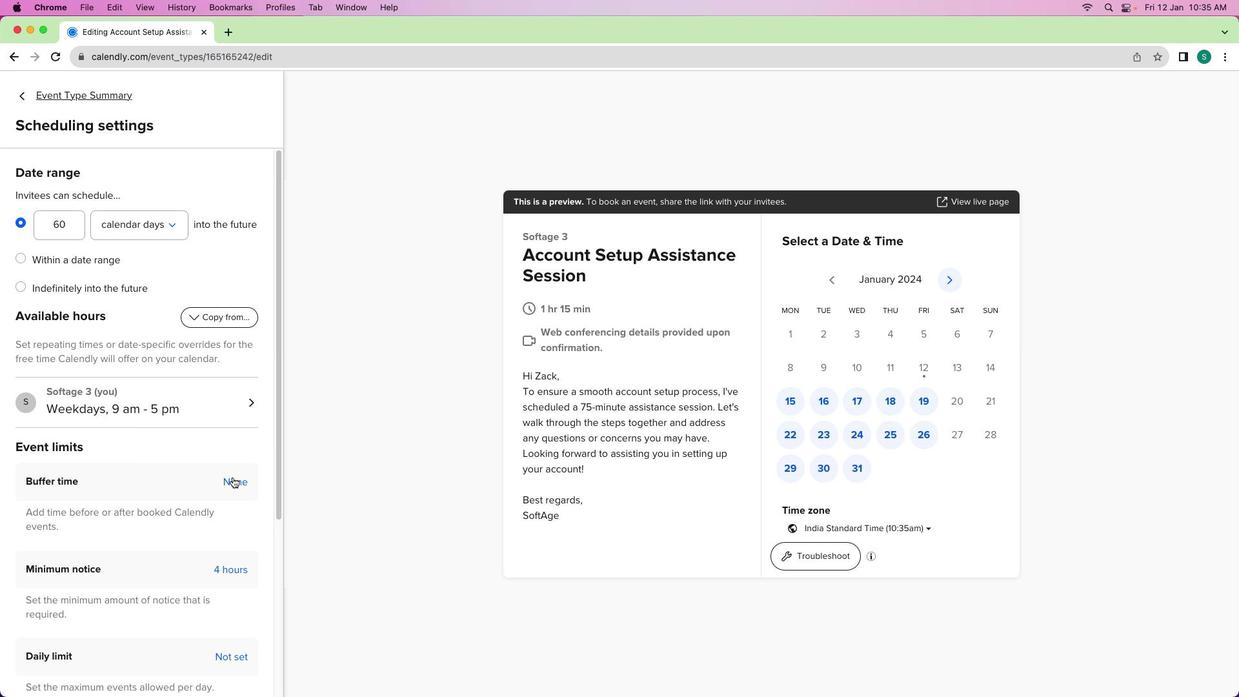 
Action: Mouse pressed left at (233, 477)
Screenshot: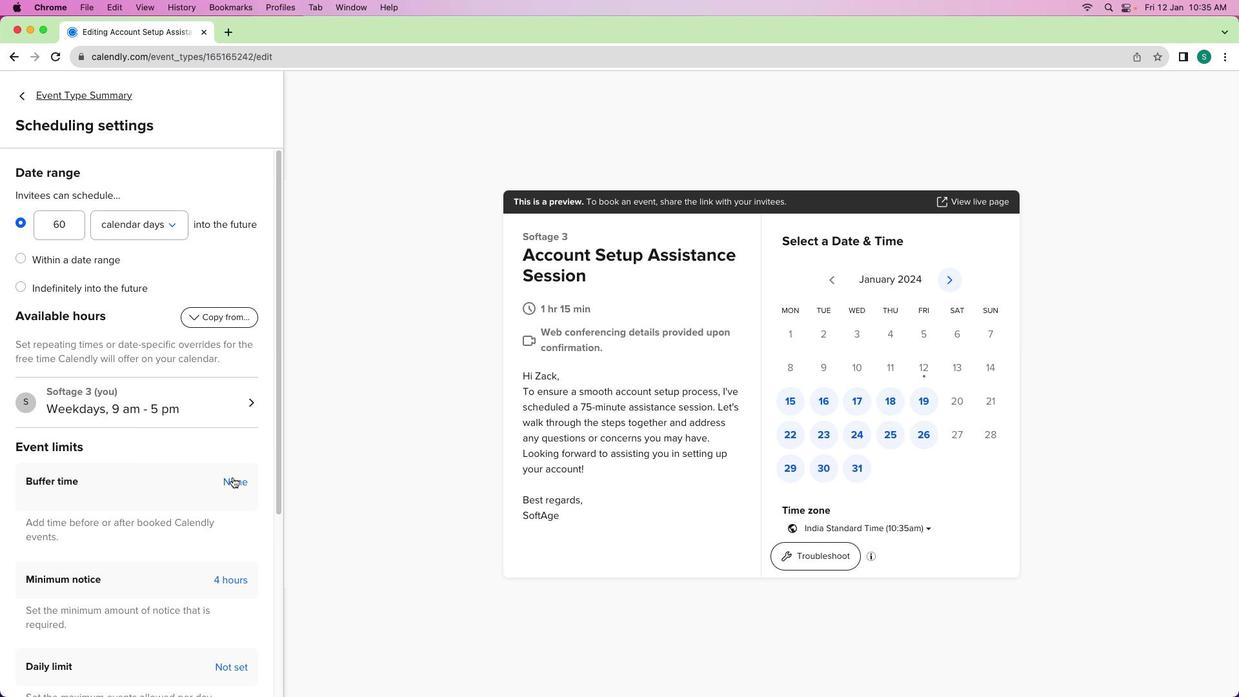 
Action: Mouse moved to (177, 509)
Screenshot: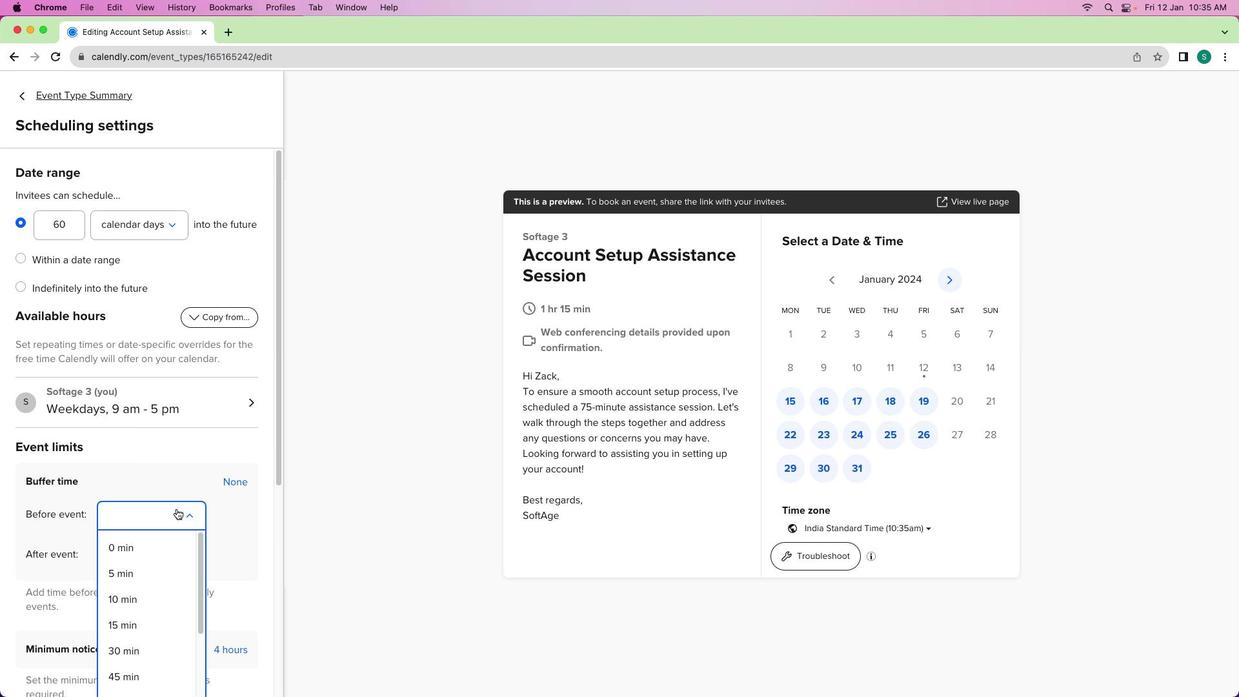 
Action: Mouse pressed left at (177, 509)
Screenshot: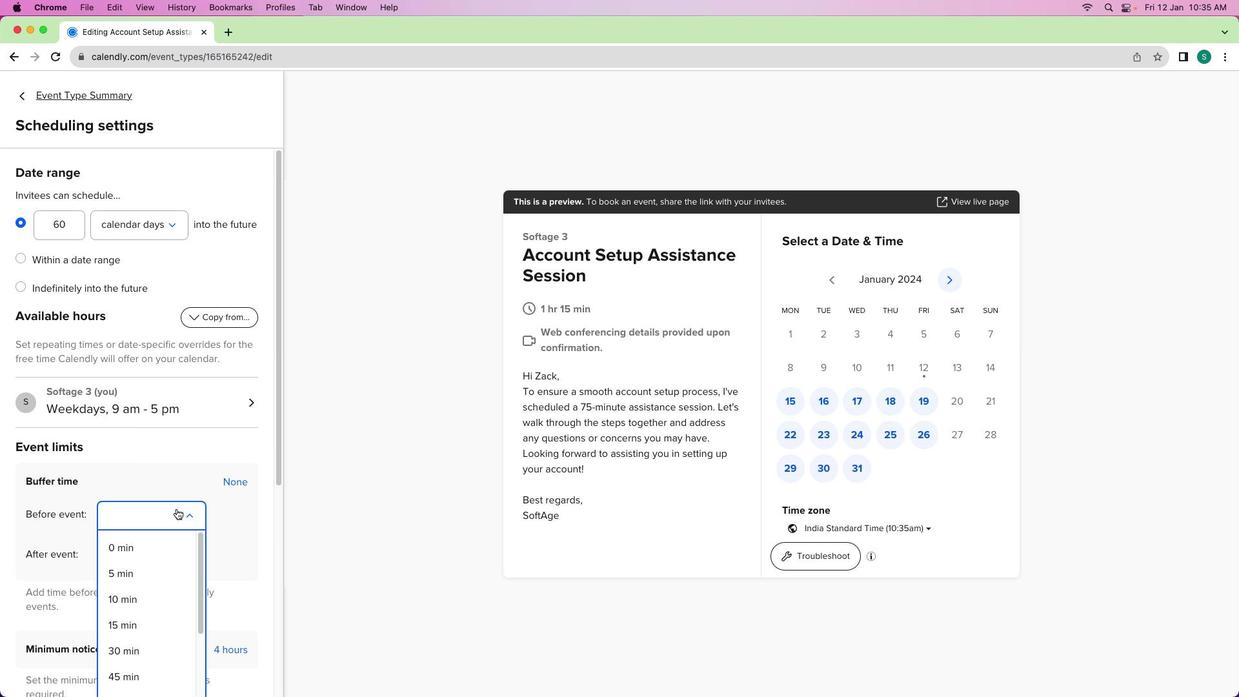 
Action: Mouse moved to (130, 614)
Screenshot: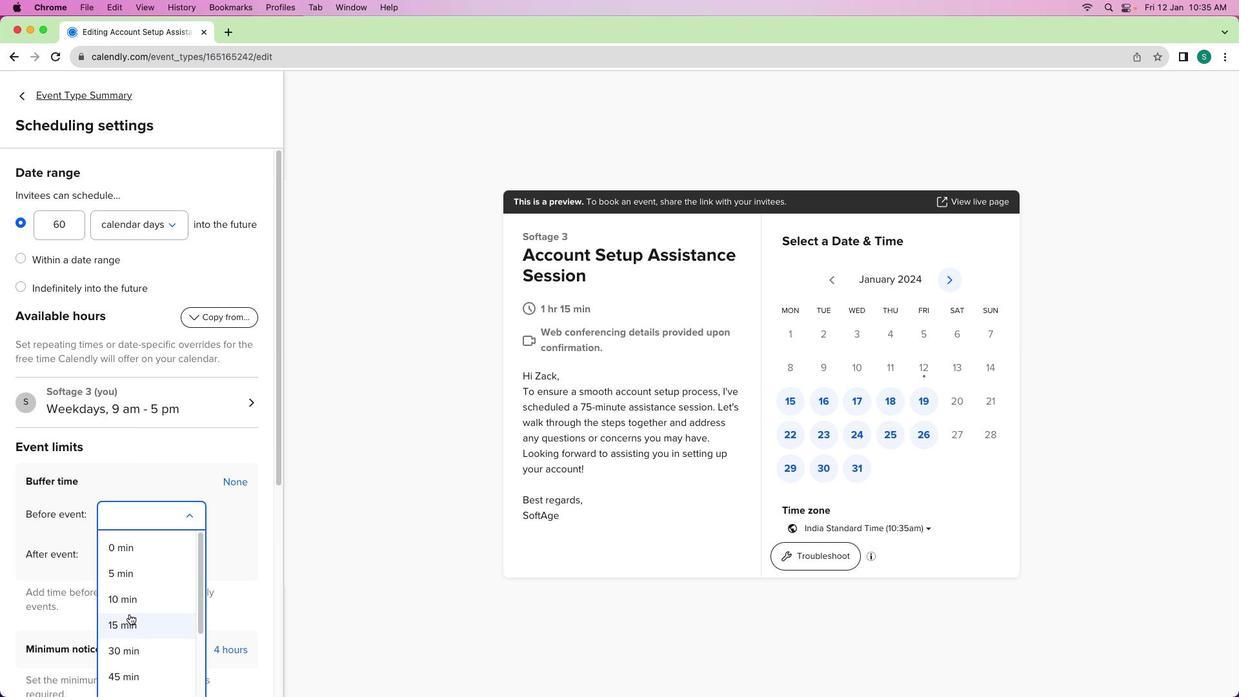 
Action: Mouse pressed left at (130, 614)
Screenshot: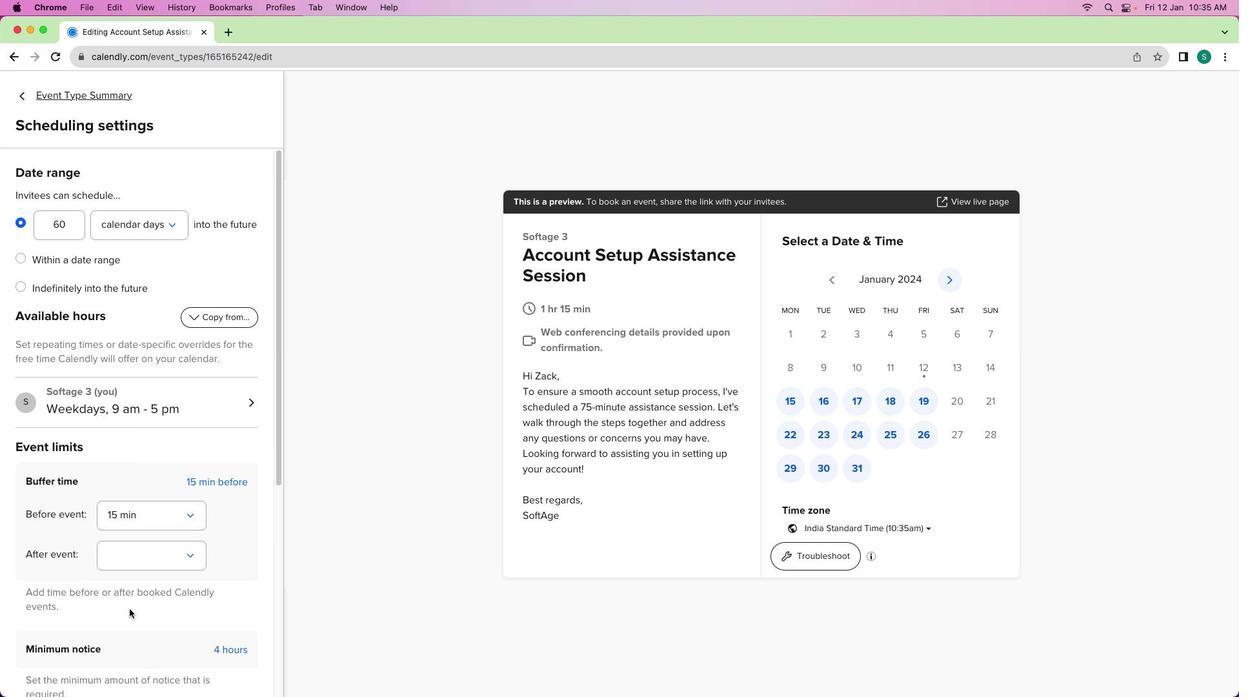 
Action: Mouse moved to (124, 553)
Screenshot: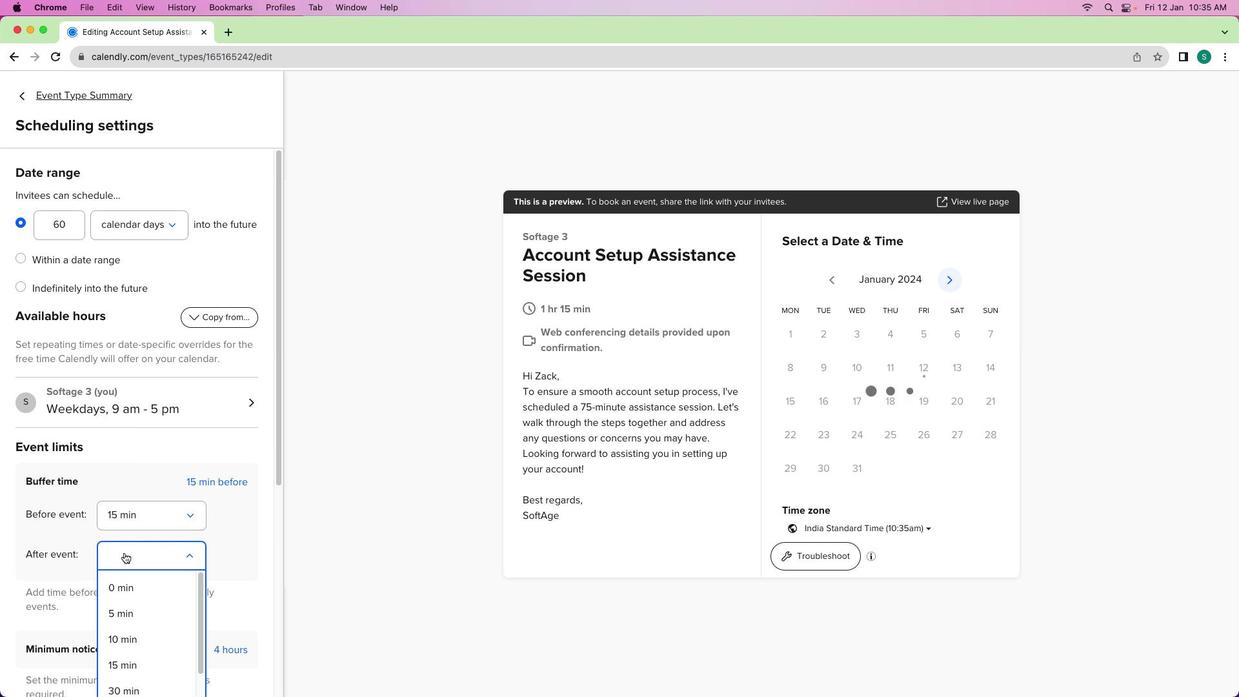 
Action: Mouse pressed left at (124, 553)
Screenshot: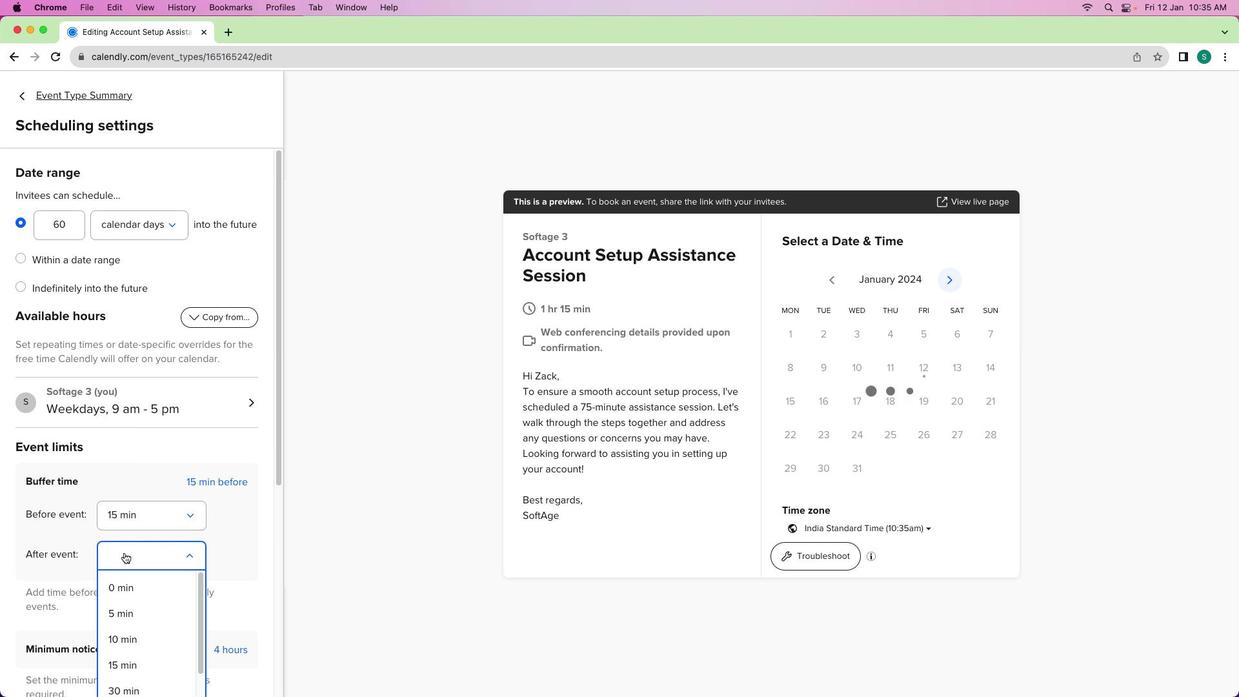 
Action: Mouse moved to (125, 611)
Screenshot: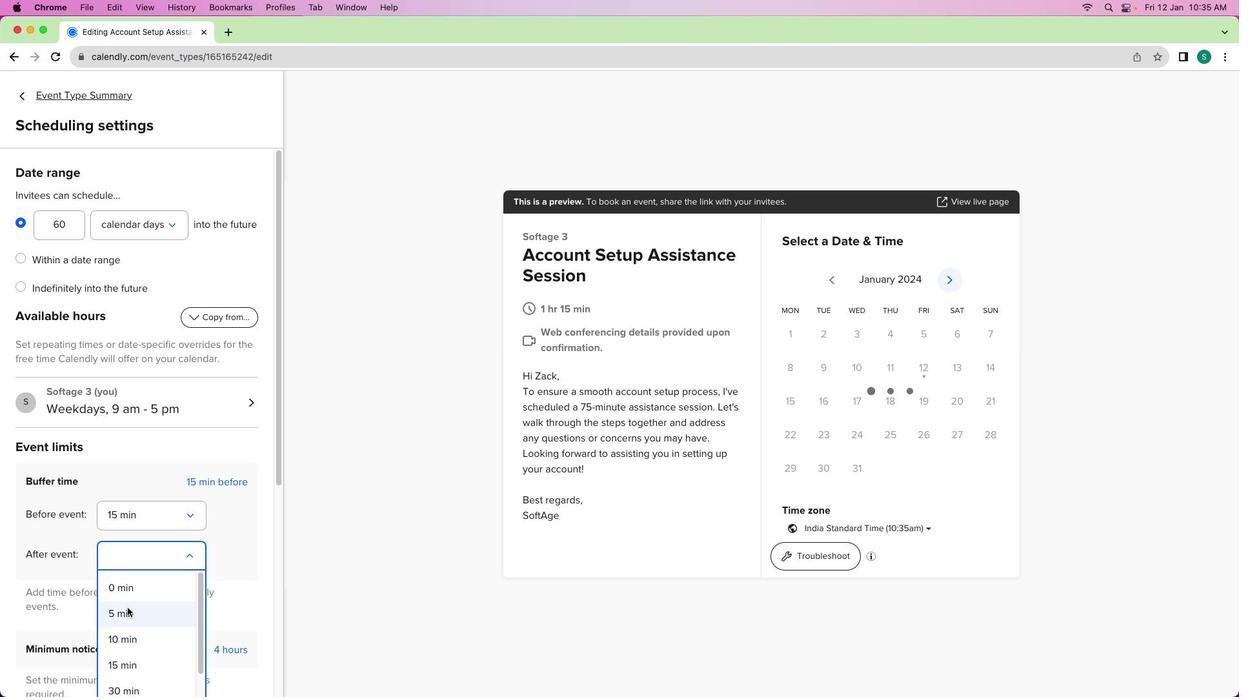 
Action: Mouse pressed left at (125, 611)
Screenshot: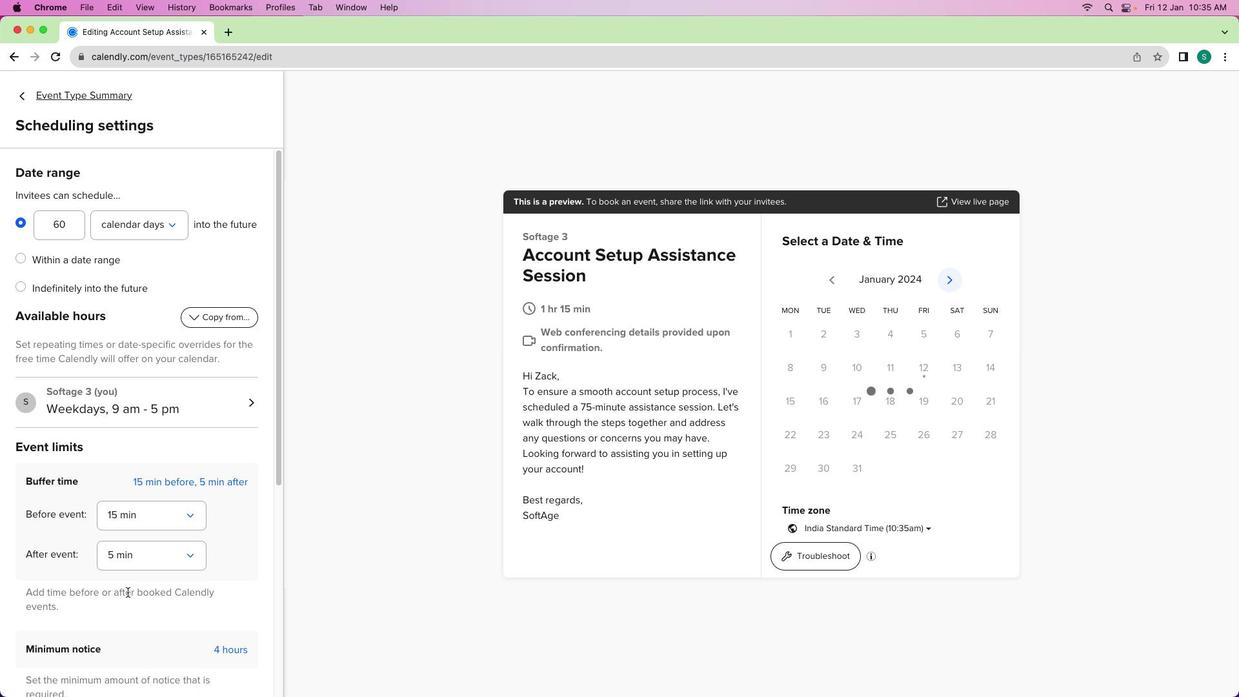 
Action: Mouse moved to (128, 587)
Screenshot: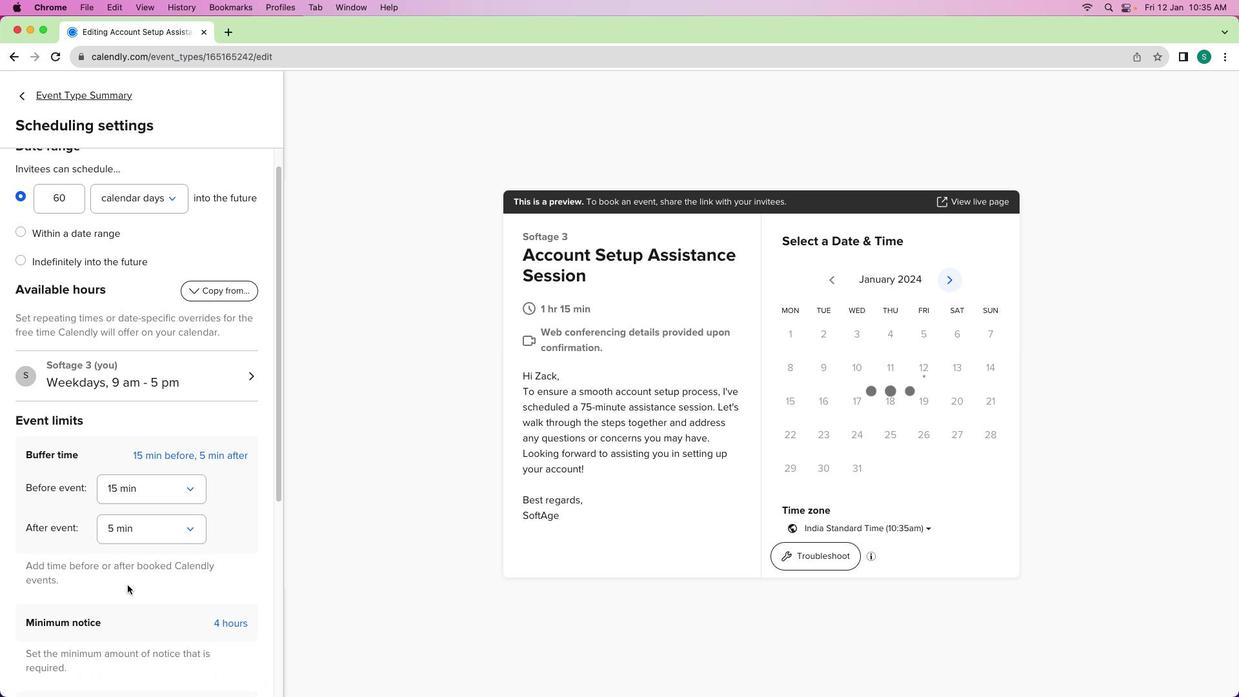 
Action: Mouse scrolled (128, 587) with delta (0, 0)
Screenshot: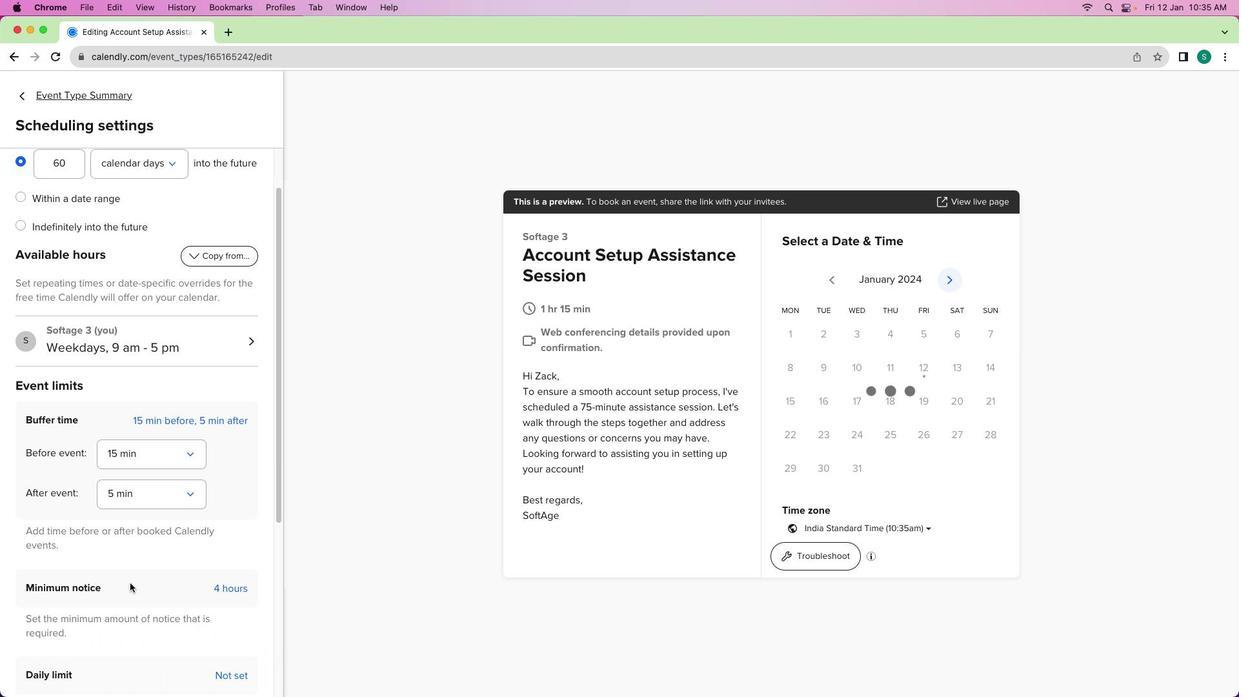 
Action: Mouse moved to (128, 587)
Screenshot: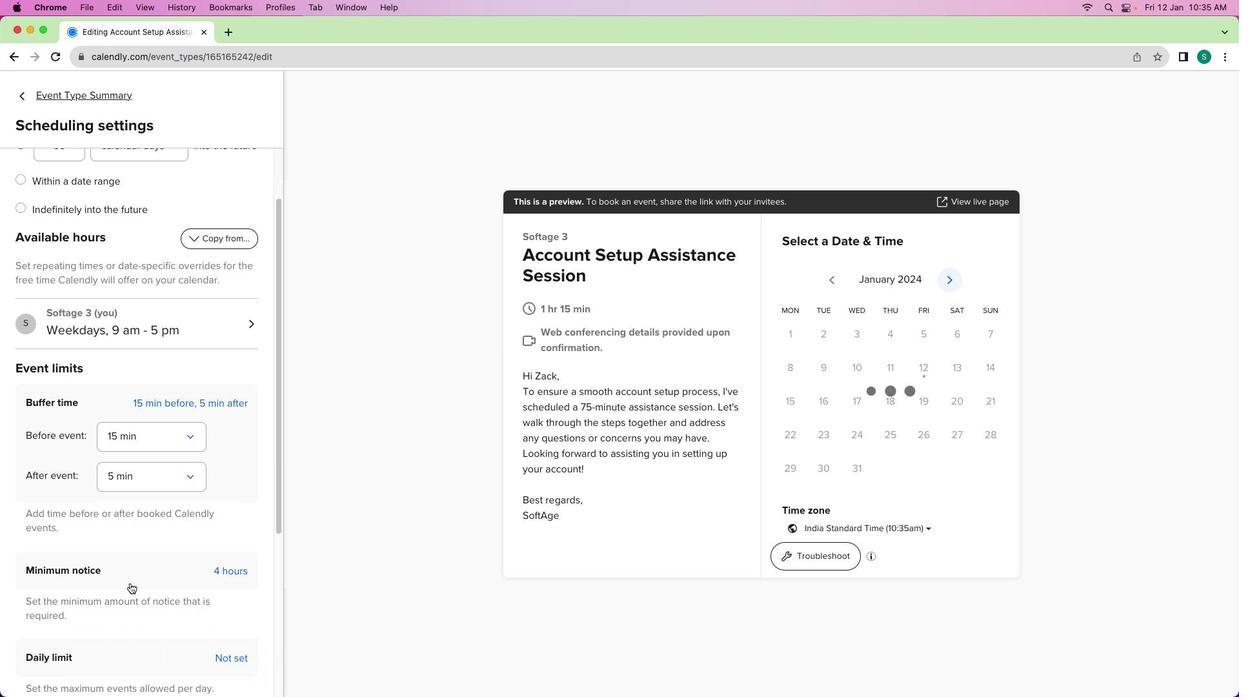 
Action: Mouse scrolled (128, 587) with delta (0, 0)
Screenshot: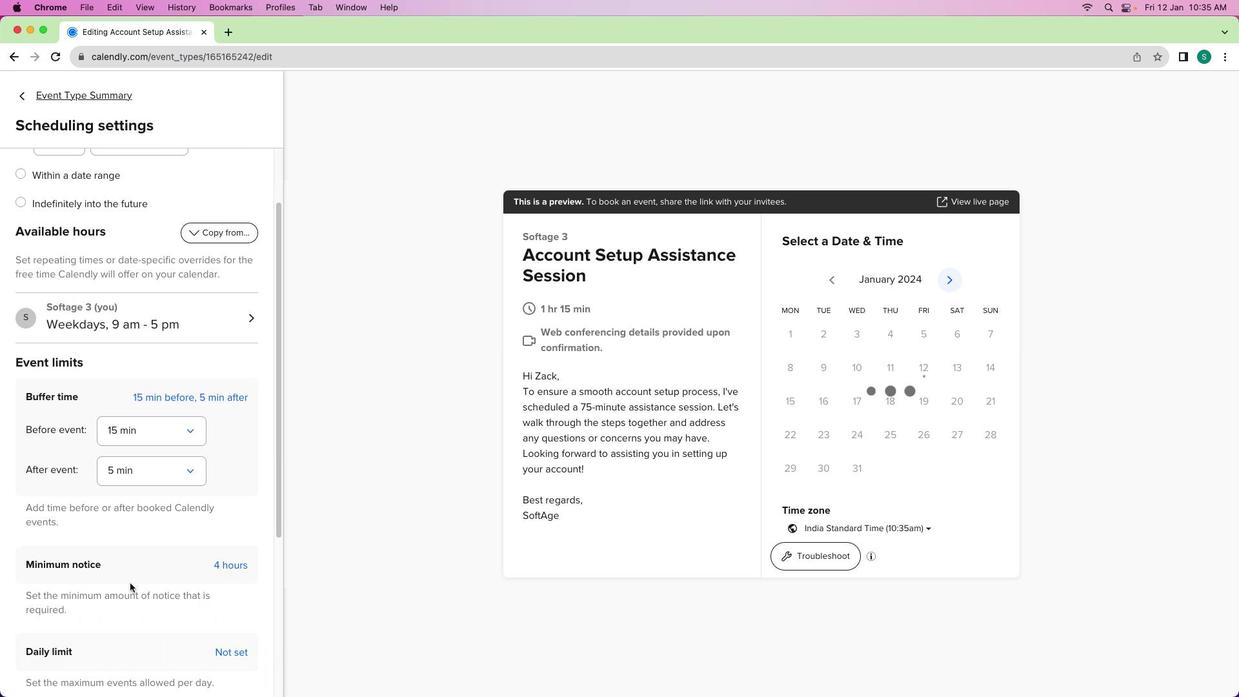 
Action: Mouse moved to (128, 587)
Screenshot: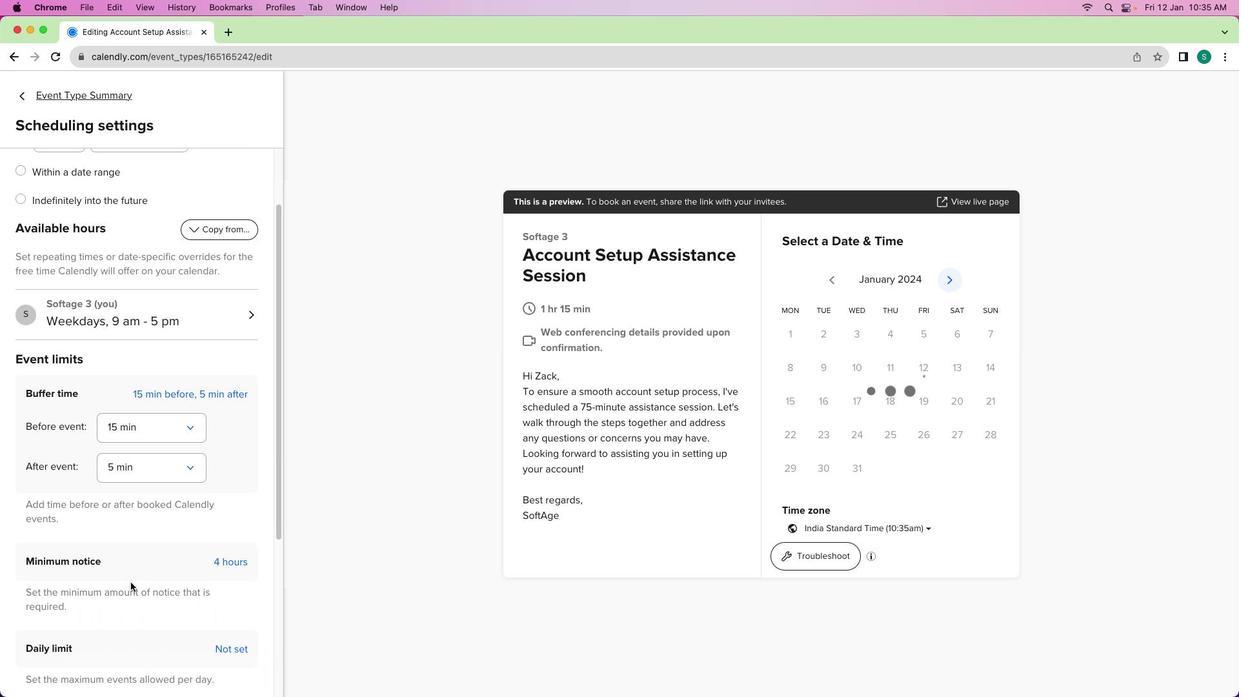 
Action: Mouse scrolled (128, 587) with delta (0, 0)
Screenshot: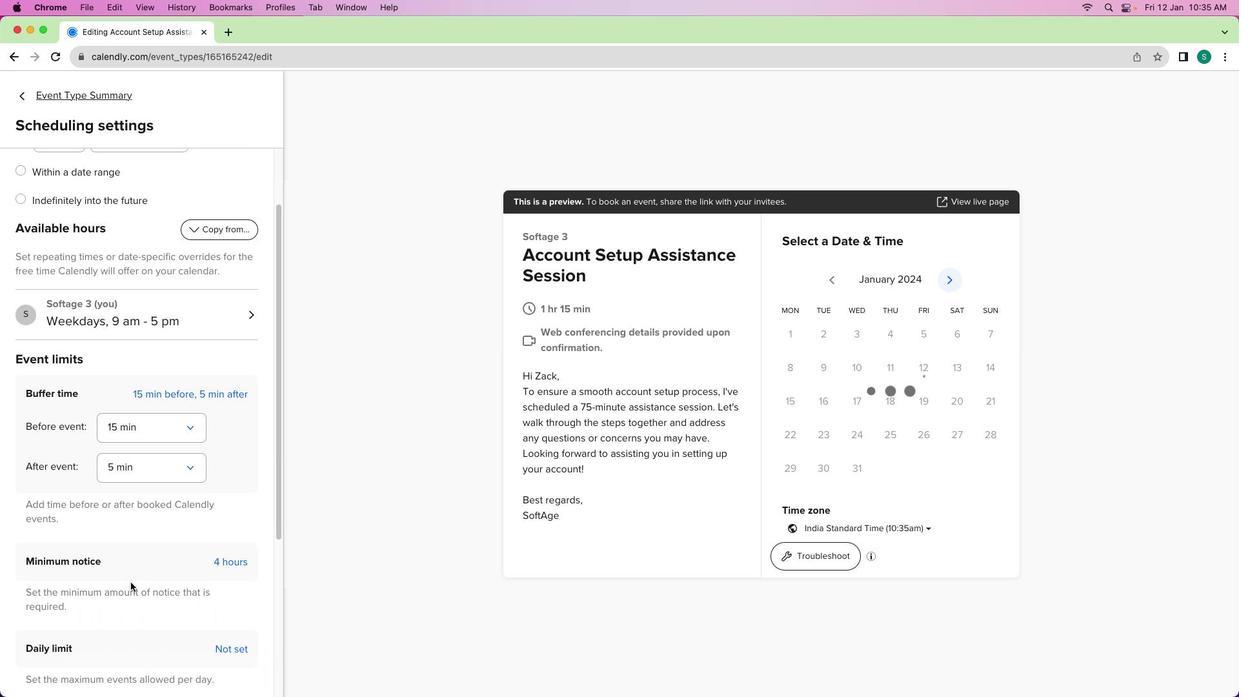 
Action: Mouse moved to (131, 582)
Screenshot: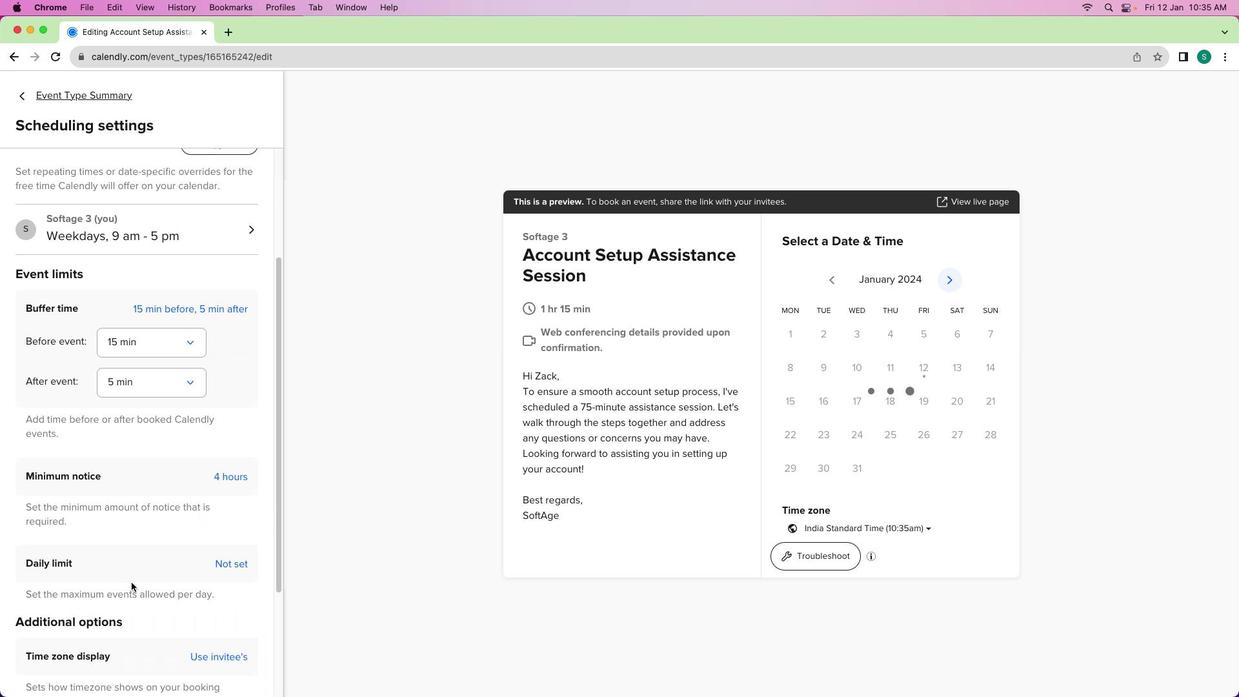 
Action: Mouse scrolled (131, 582) with delta (0, 0)
Screenshot: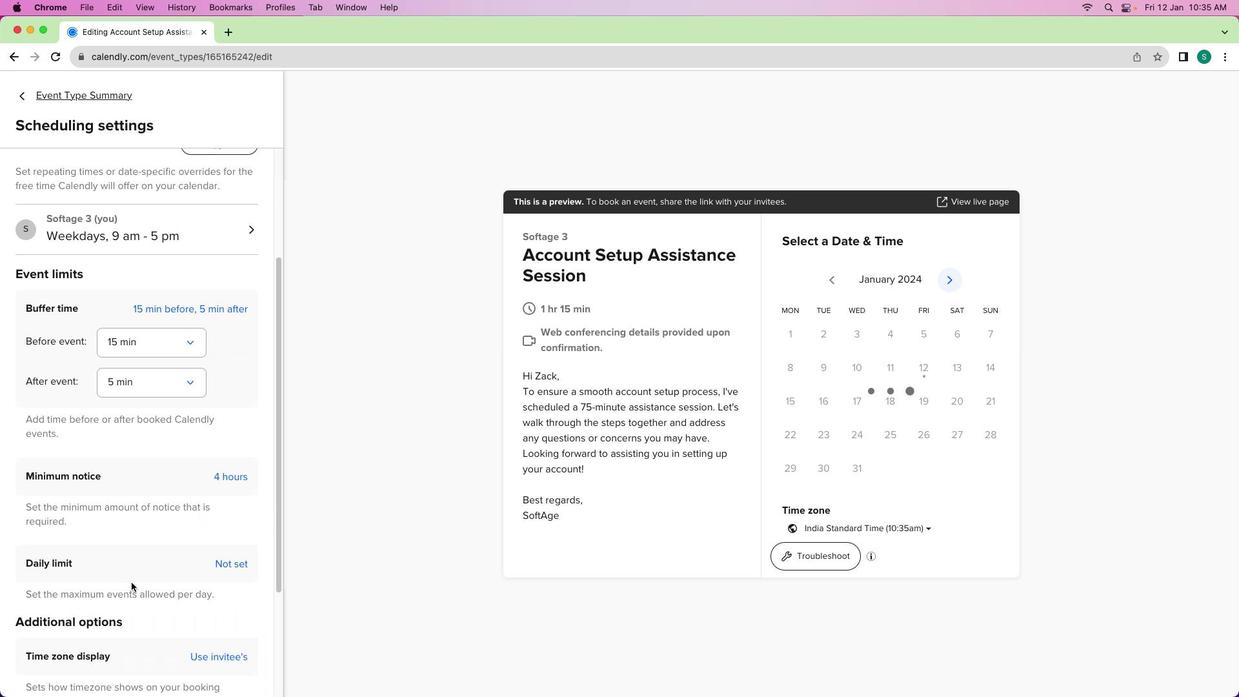 
Action: Mouse scrolled (131, 582) with delta (0, 0)
Screenshot: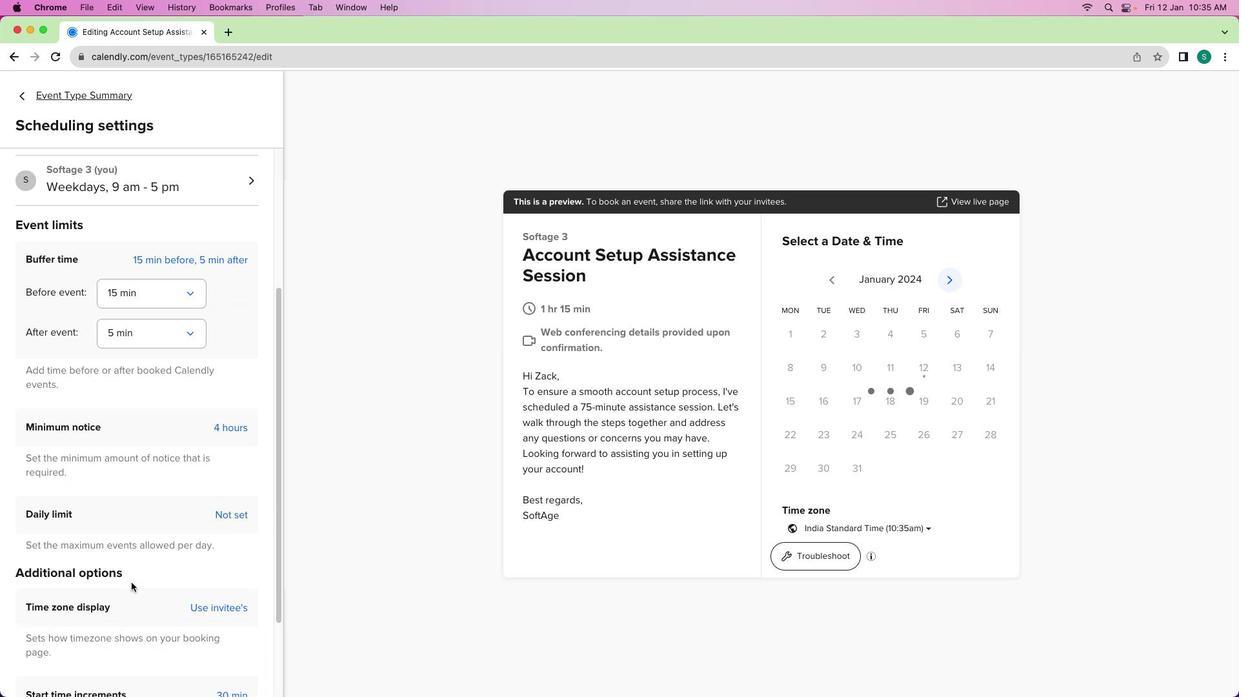 
Action: Mouse scrolled (131, 582) with delta (0, 0)
Screenshot: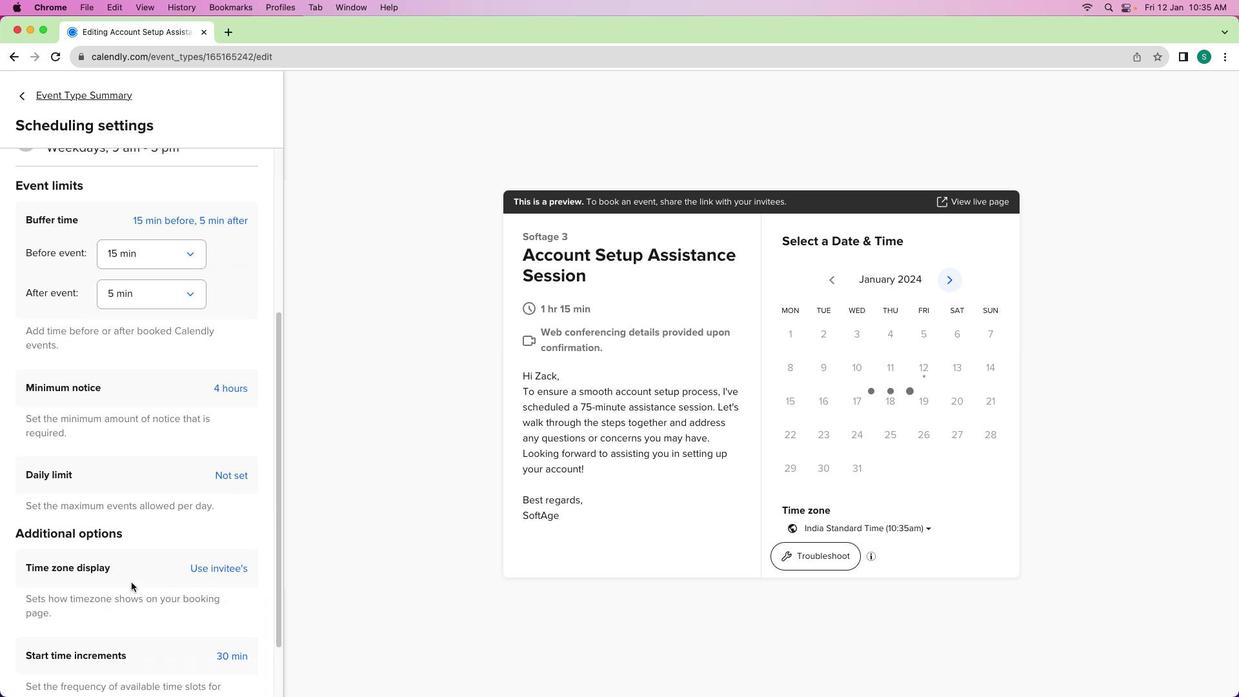 
Action: Mouse scrolled (131, 582) with delta (0, 0)
Screenshot: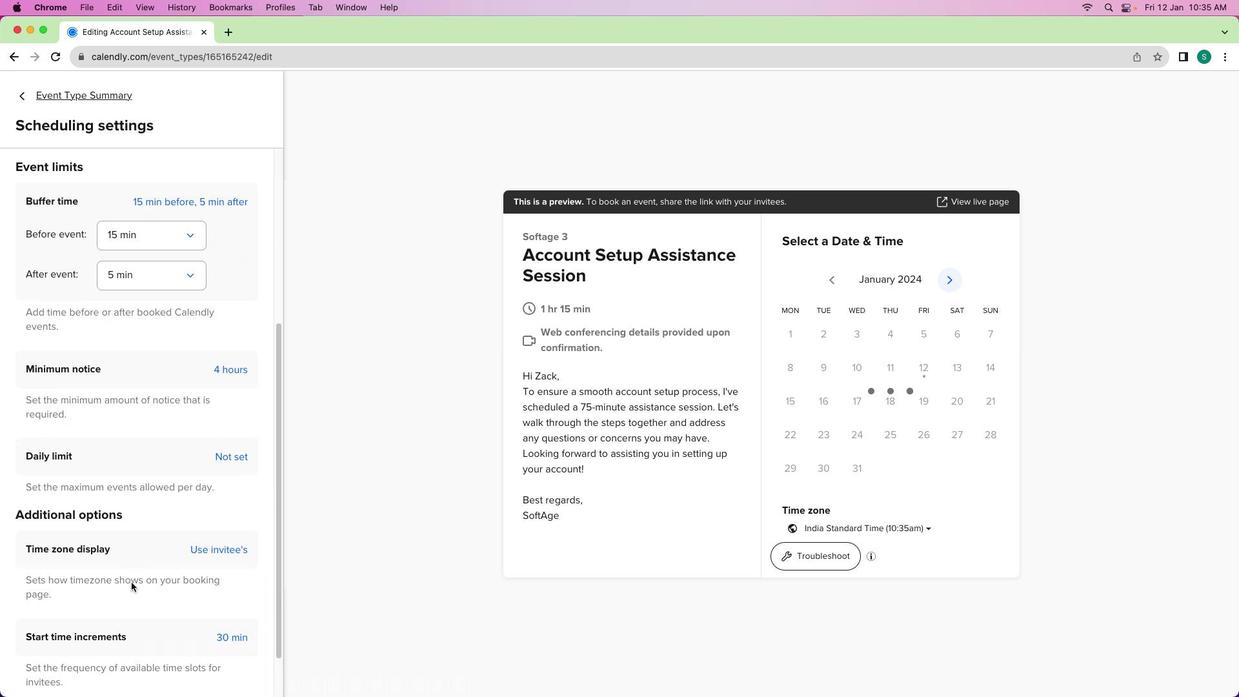 
Action: Mouse scrolled (131, 582) with delta (0, 0)
Screenshot: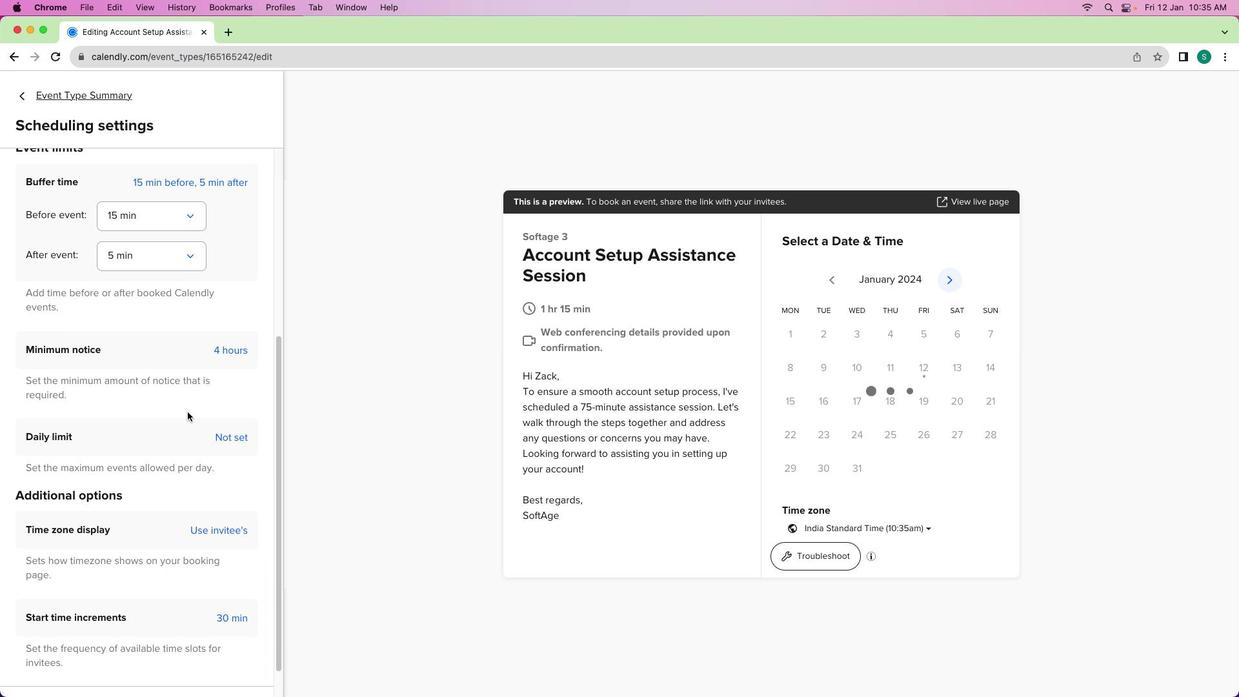 
Action: Mouse scrolled (131, 582) with delta (0, 0)
Screenshot: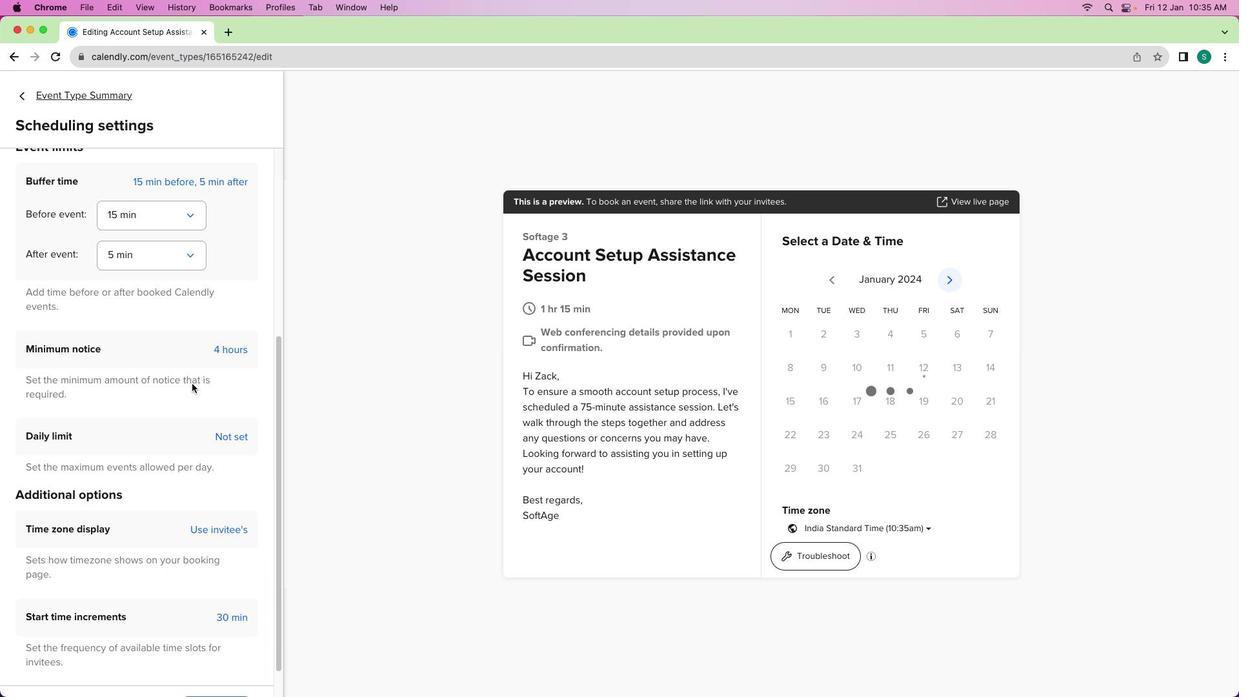 
Action: Mouse moved to (222, 342)
Screenshot: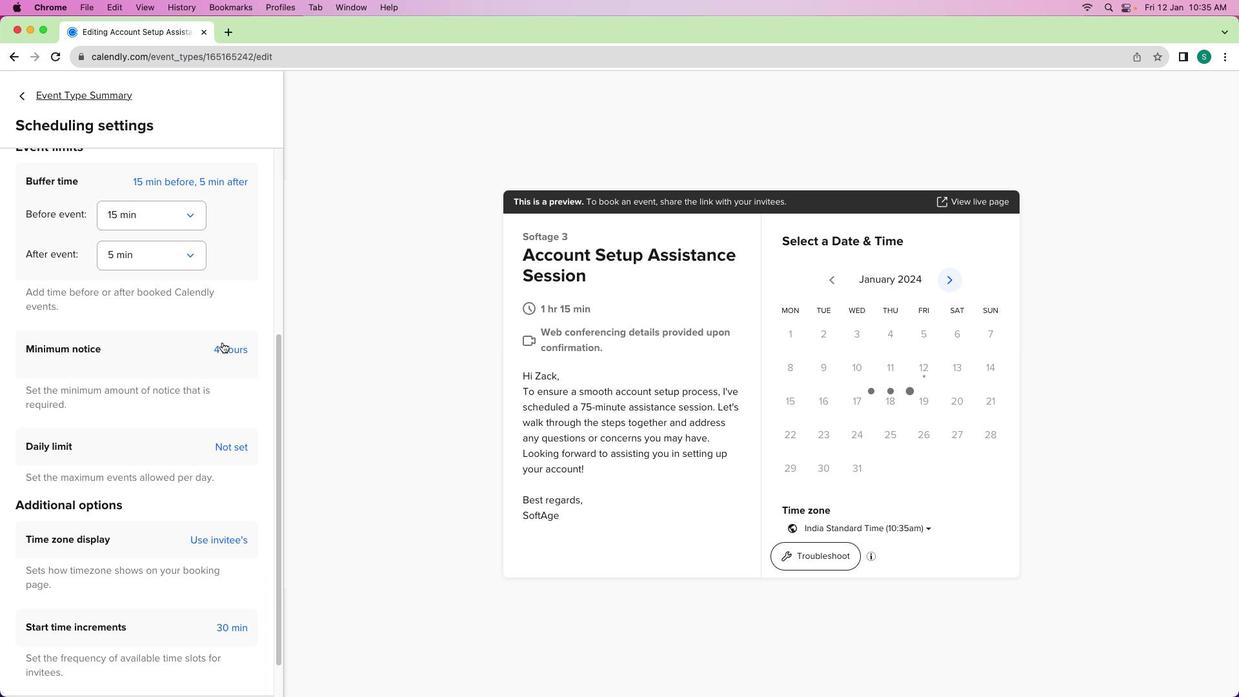 
Action: Mouse pressed left at (222, 342)
Screenshot: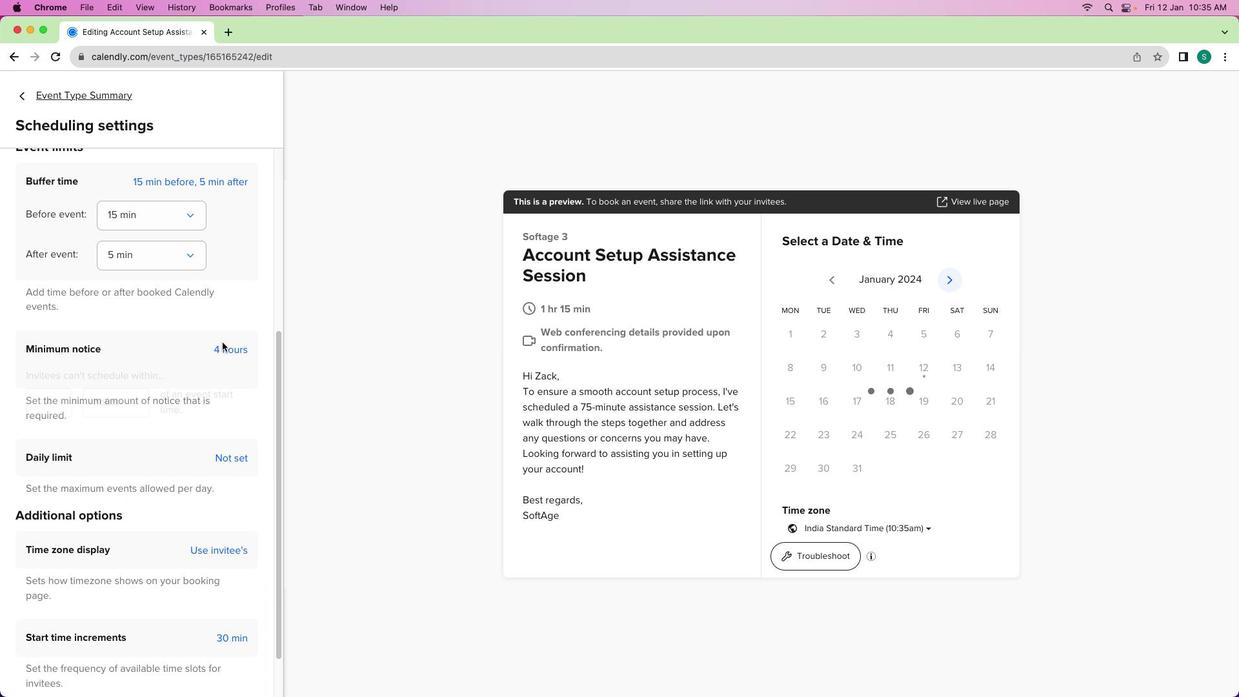 
Action: Mouse moved to (55, 327)
Screenshot: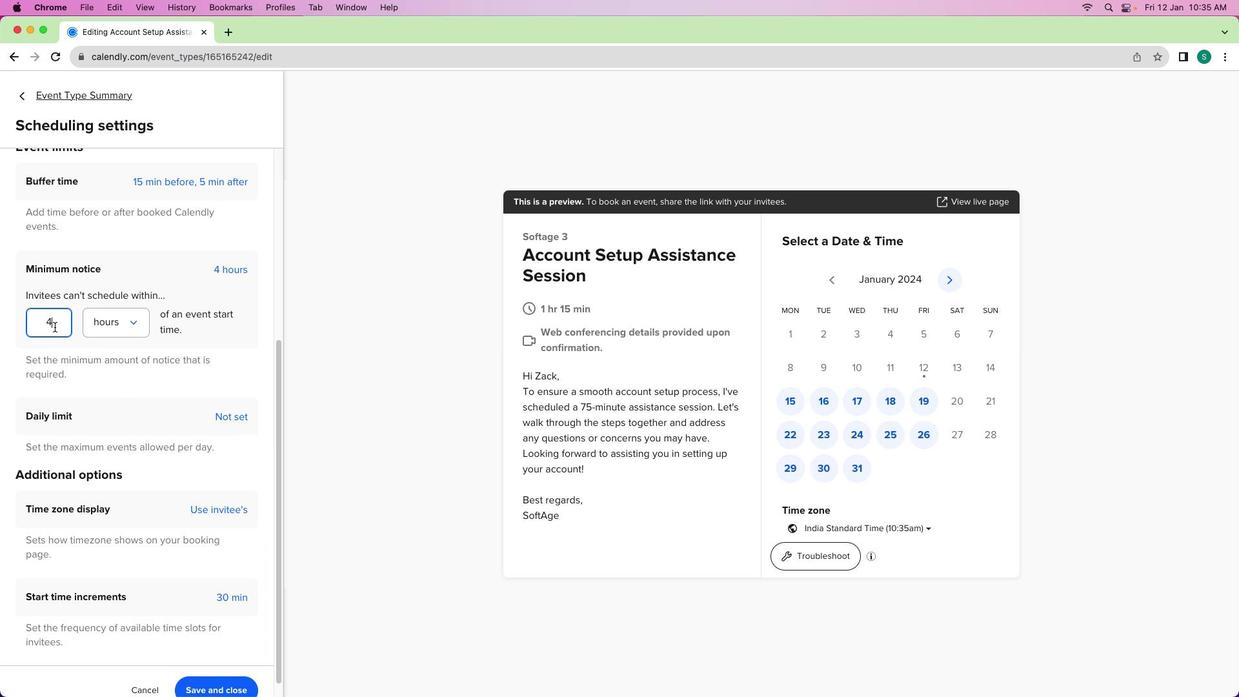
Action: Mouse pressed left at (55, 327)
Screenshot: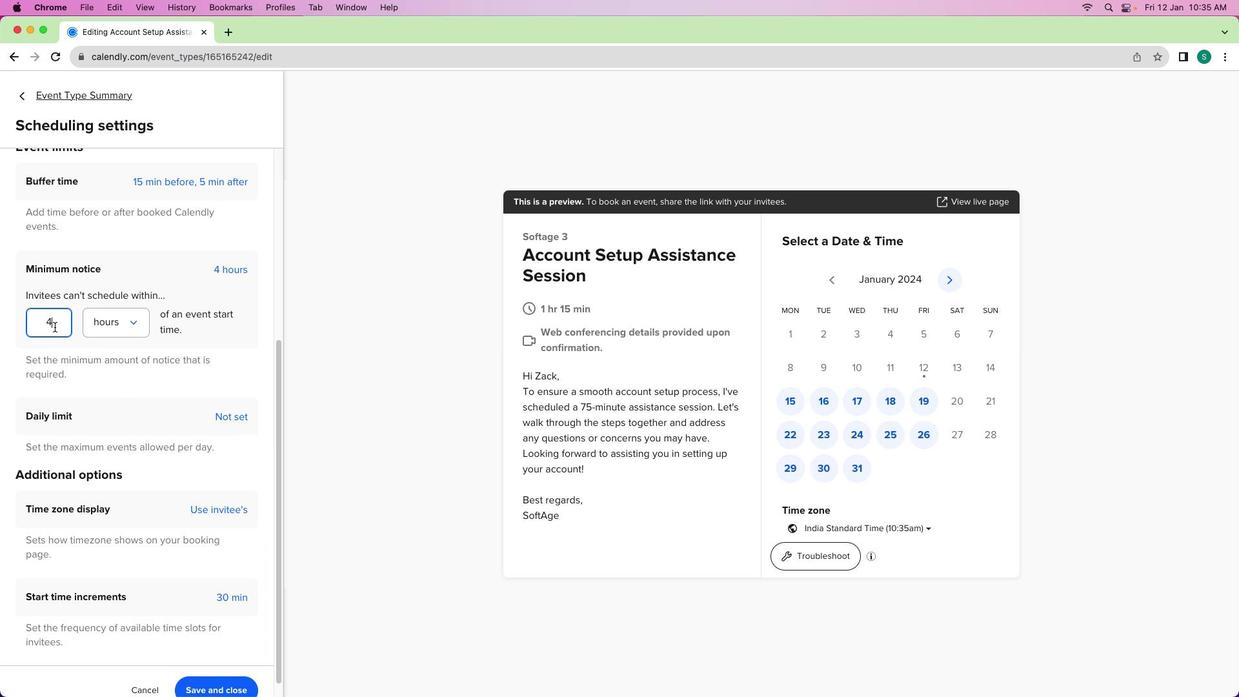 
Action: Key pressed Key.backspace'3'
Screenshot: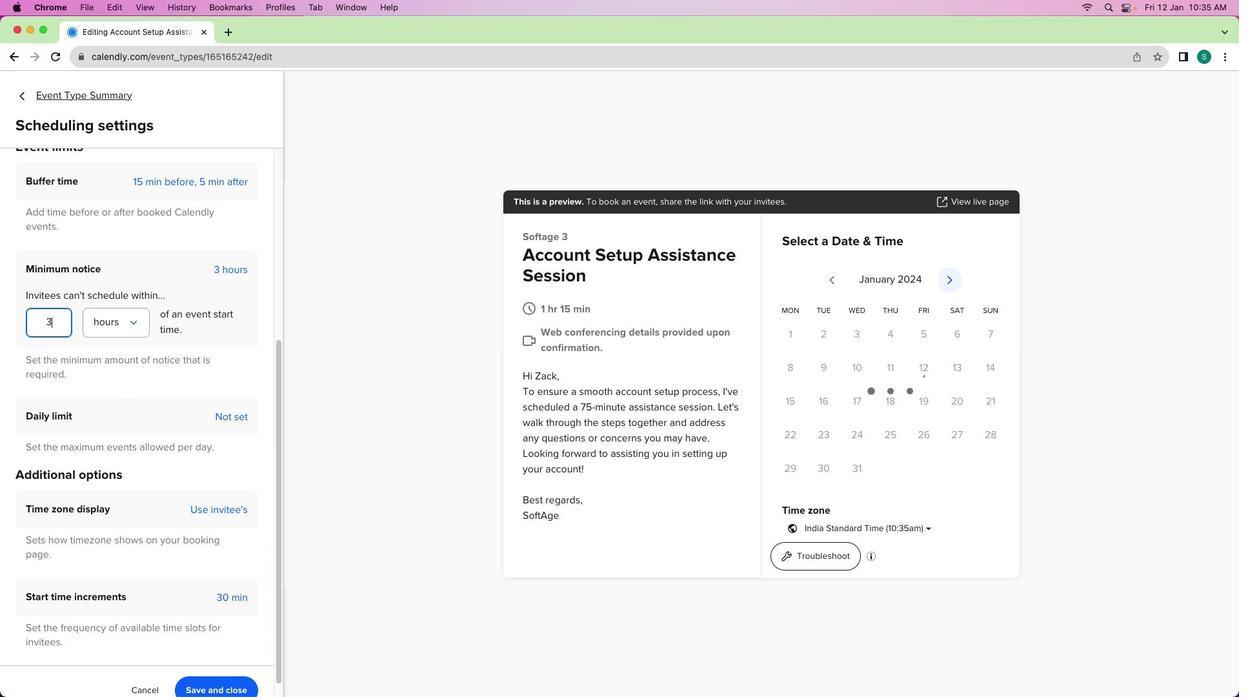 
Action: Mouse moved to (137, 431)
Screenshot: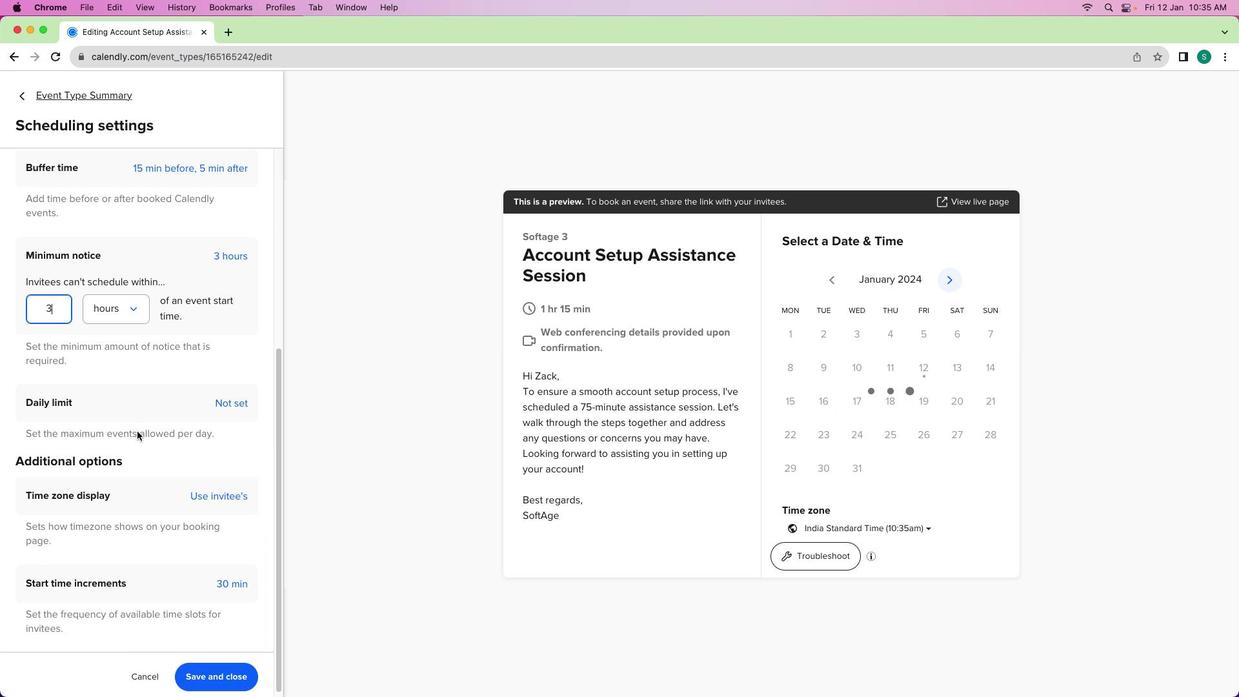 
Action: Mouse scrolled (137, 431) with delta (0, 0)
Screenshot: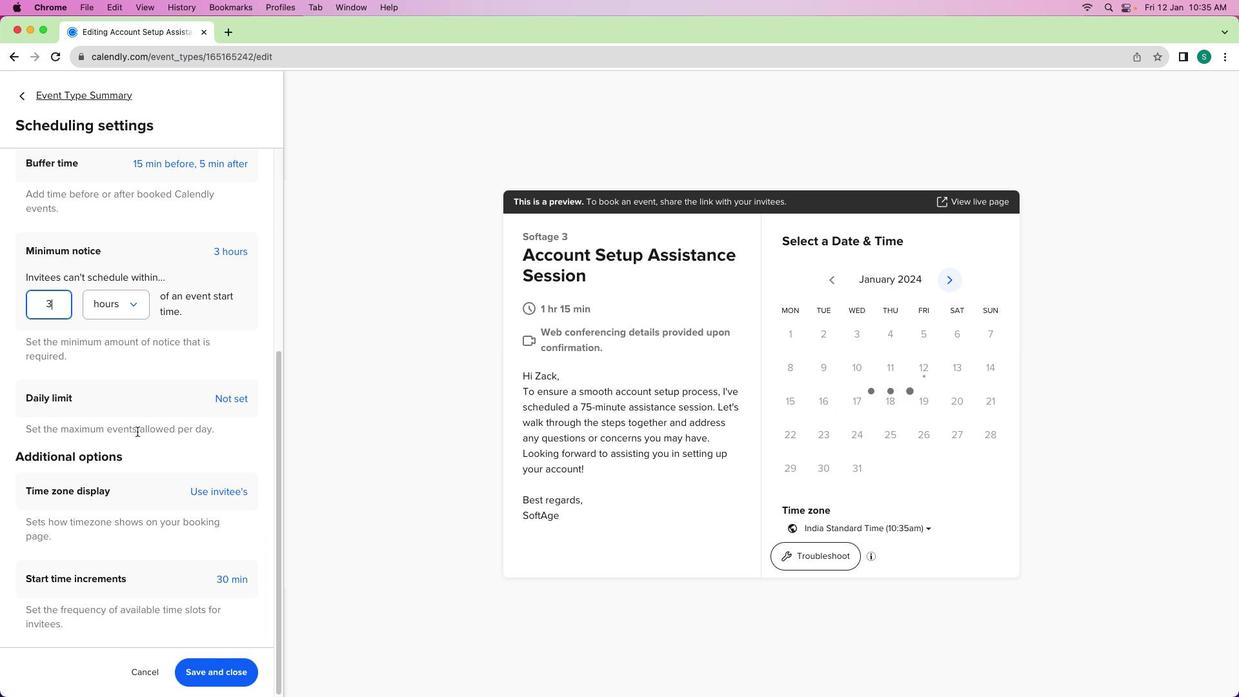 
Action: Mouse scrolled (137, 431) with delta (0, 0)
Screenshot: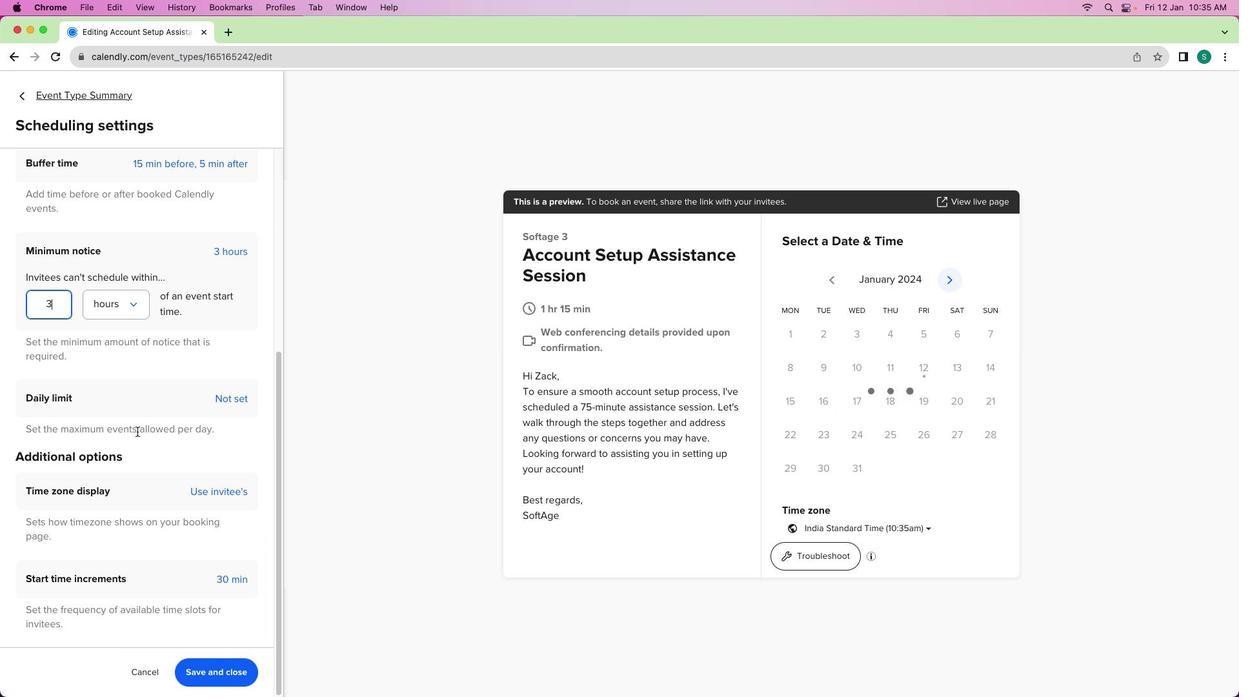 
Action: Mouse moved to (138, 432)
Screenshot: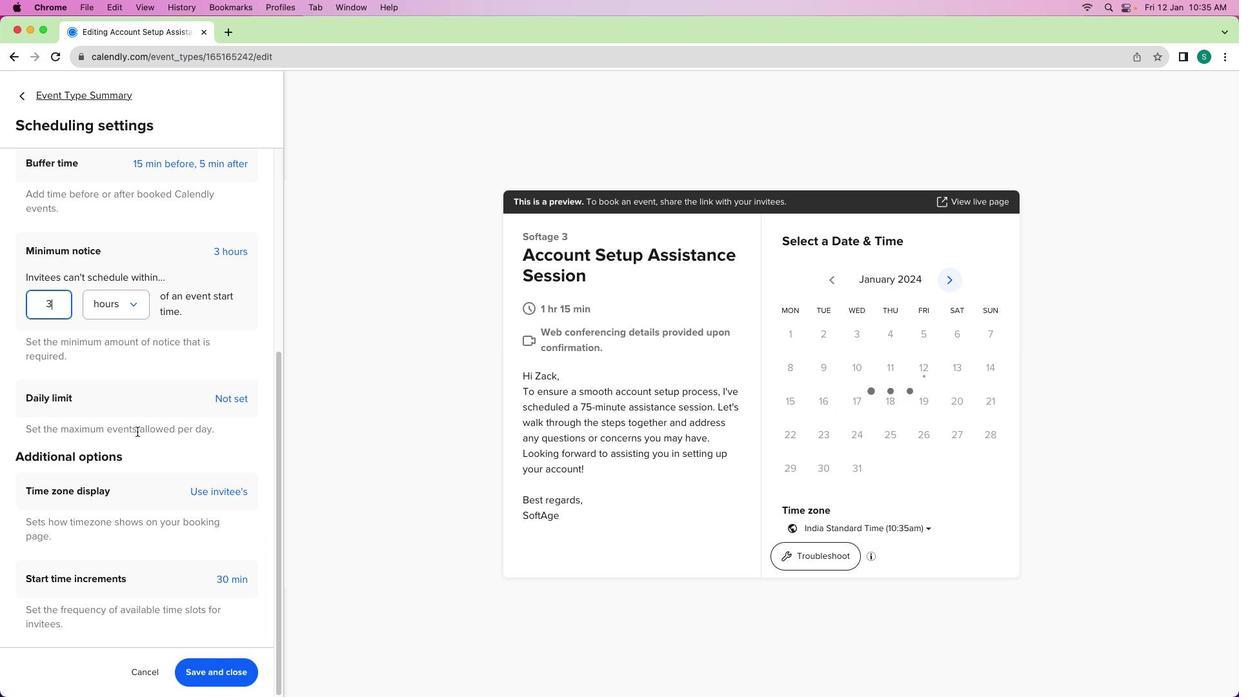 
Action: Mouse scrolled (138, 432) with delta (0, 0)
Screenshot: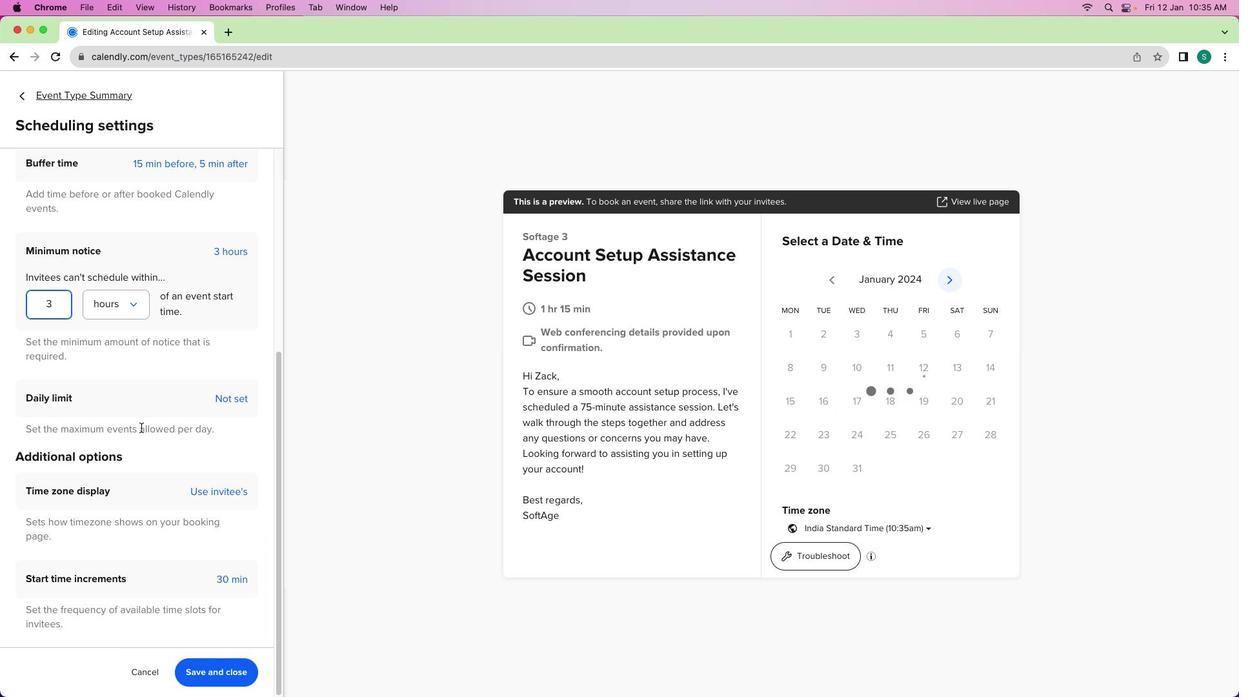 
Action: Mouse scrolled (138, 432) with delta (0, 0)
Screenshot: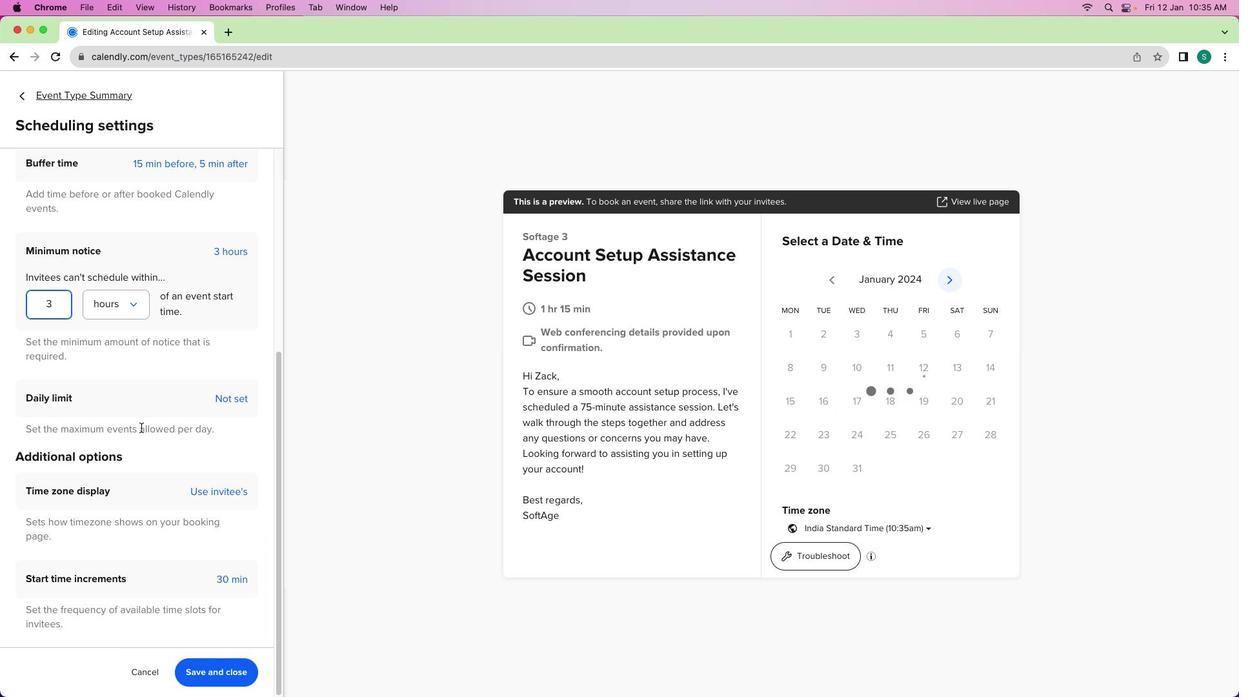
Action: Mouse scrolled (138, 432) with delta (0, 0)
Screenshot: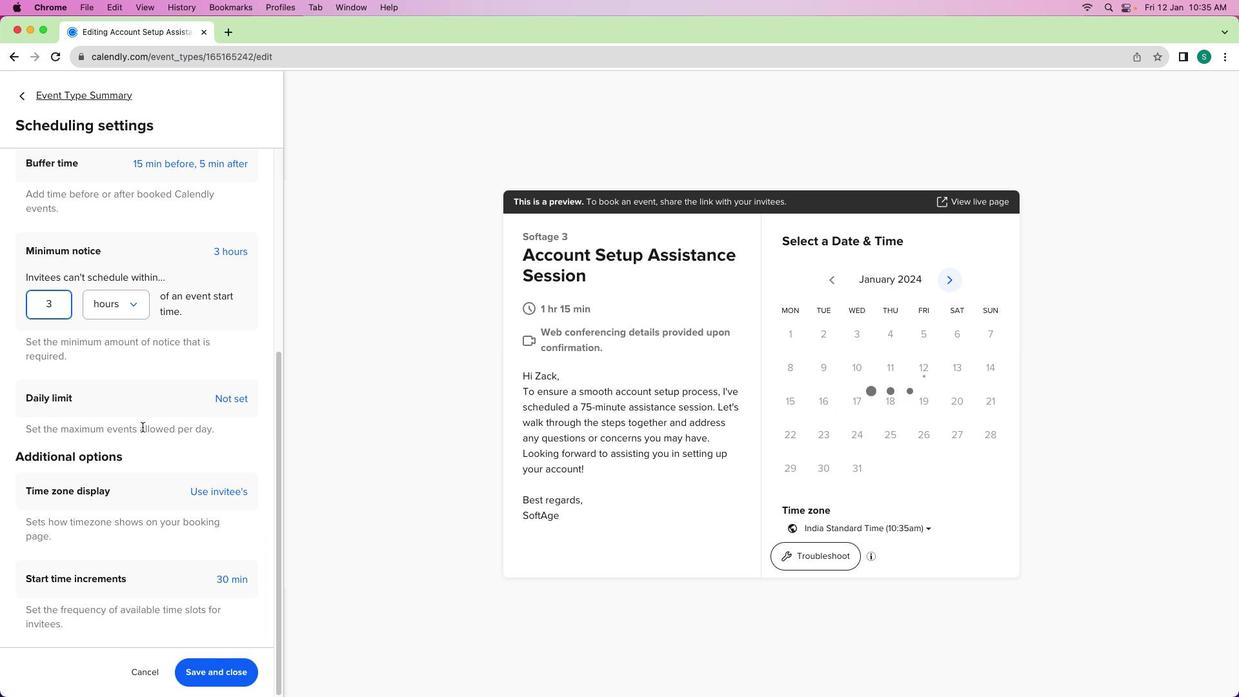 
Action: Mouse scrolled (138, 432) with delta (0, -1)
Screenshot: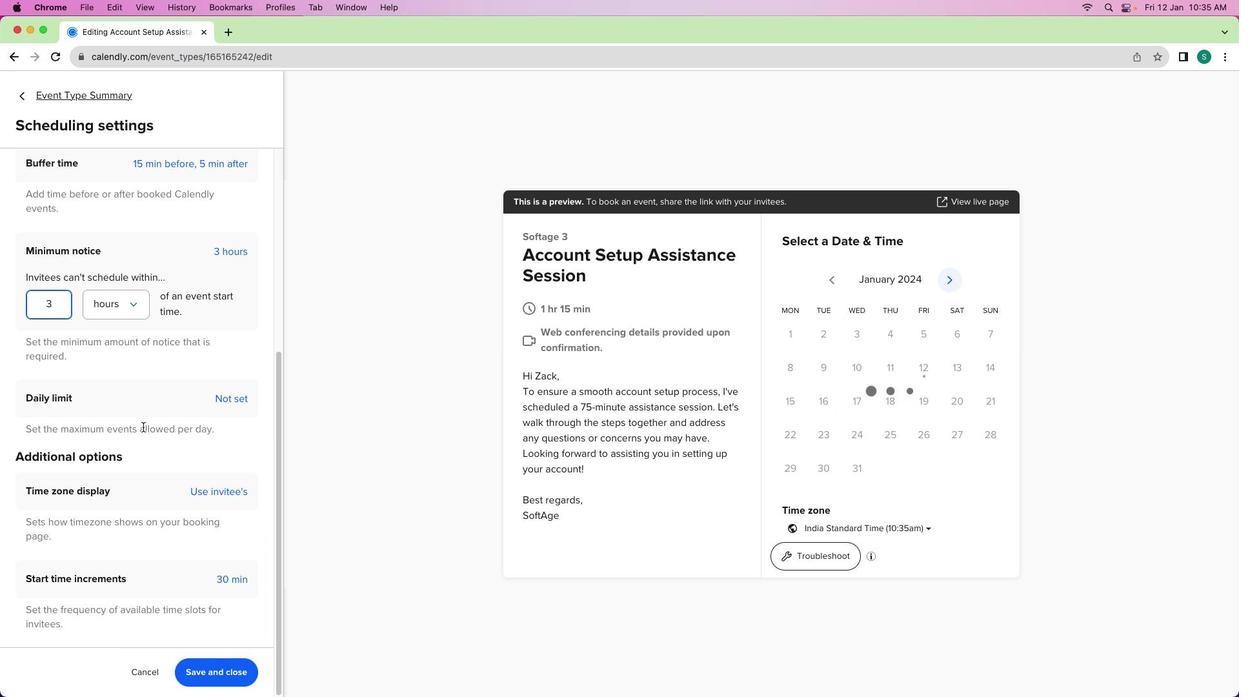 
Action: Mouse moved to (211, 669)
Screenshot: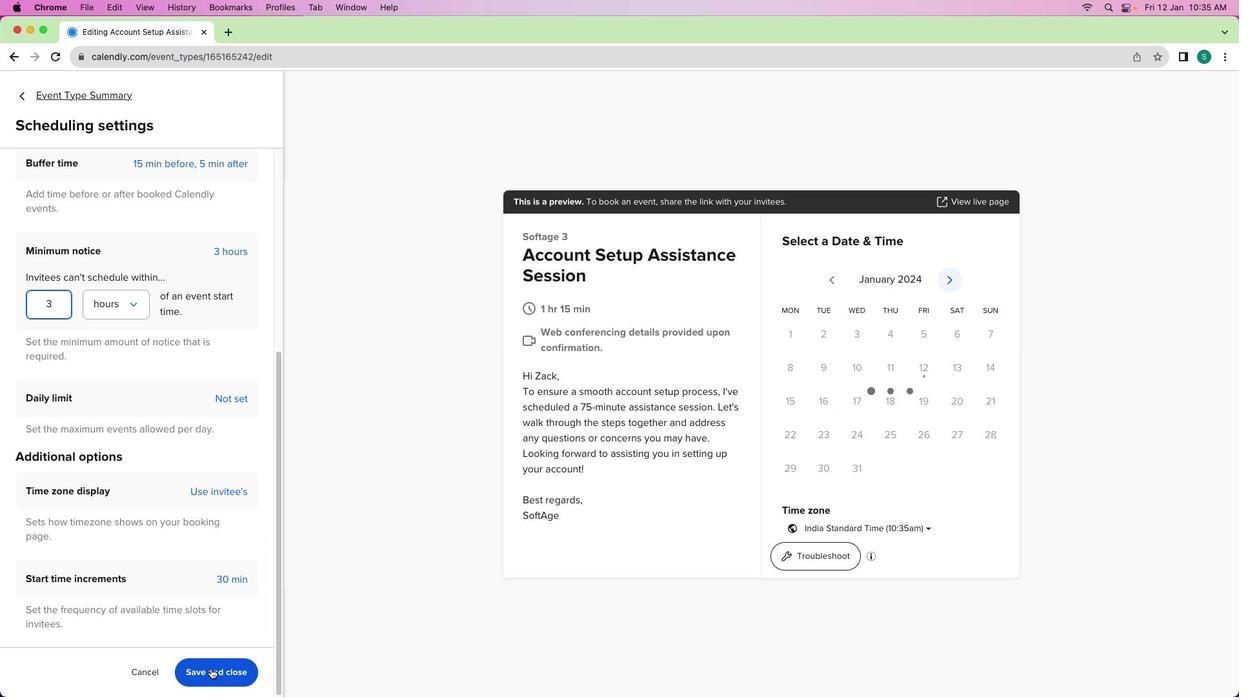 
Action: Mouse pressed left at (211, 669)
Screenshot: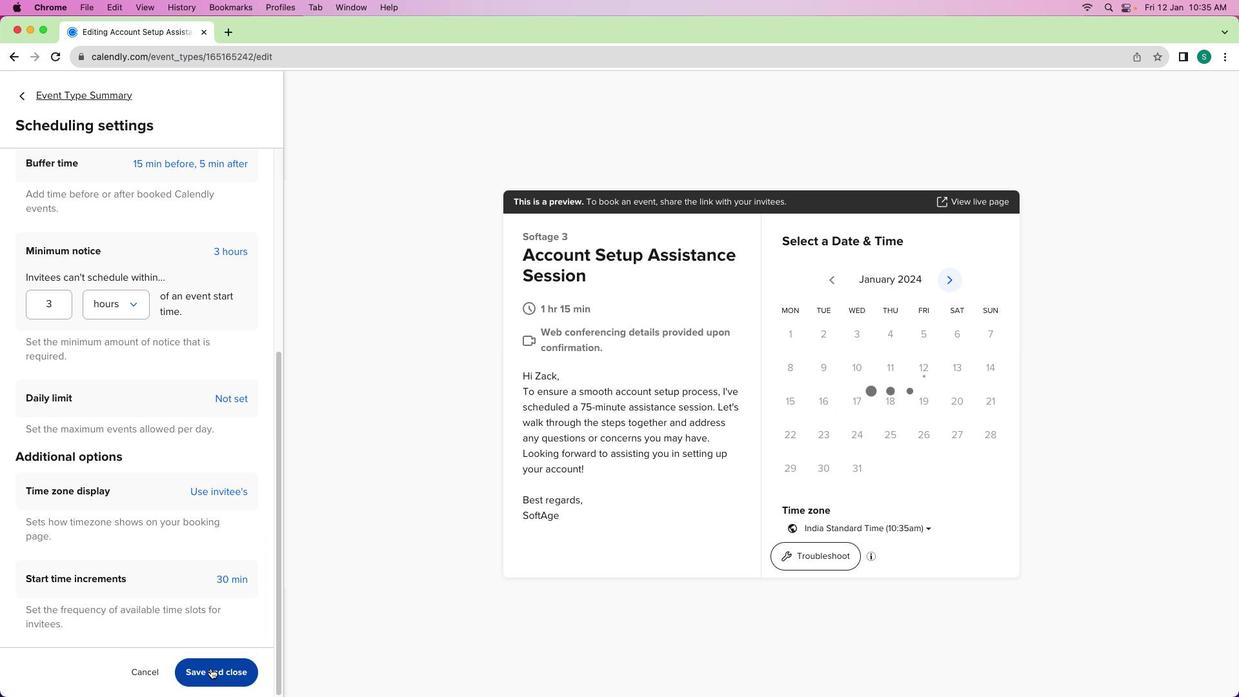 
Action: Mouse moved to (47, 91)
Screenshot: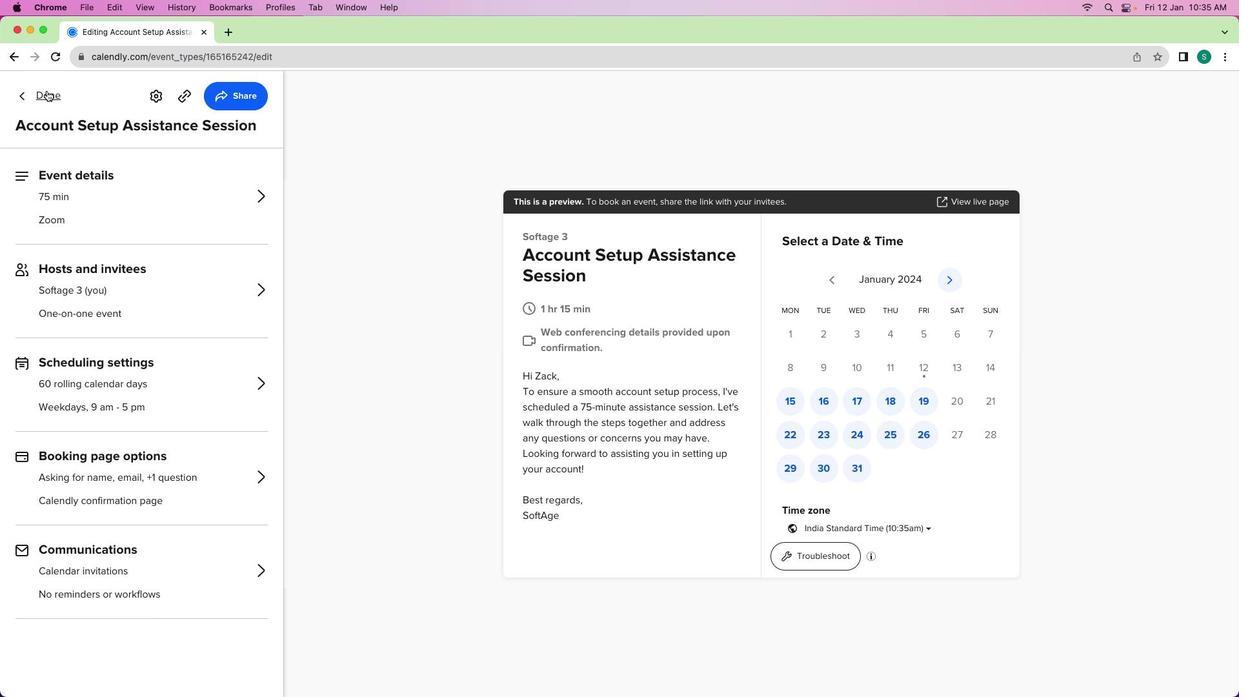 
Action: Mouse pressed left at (47, 91)
Screenshot: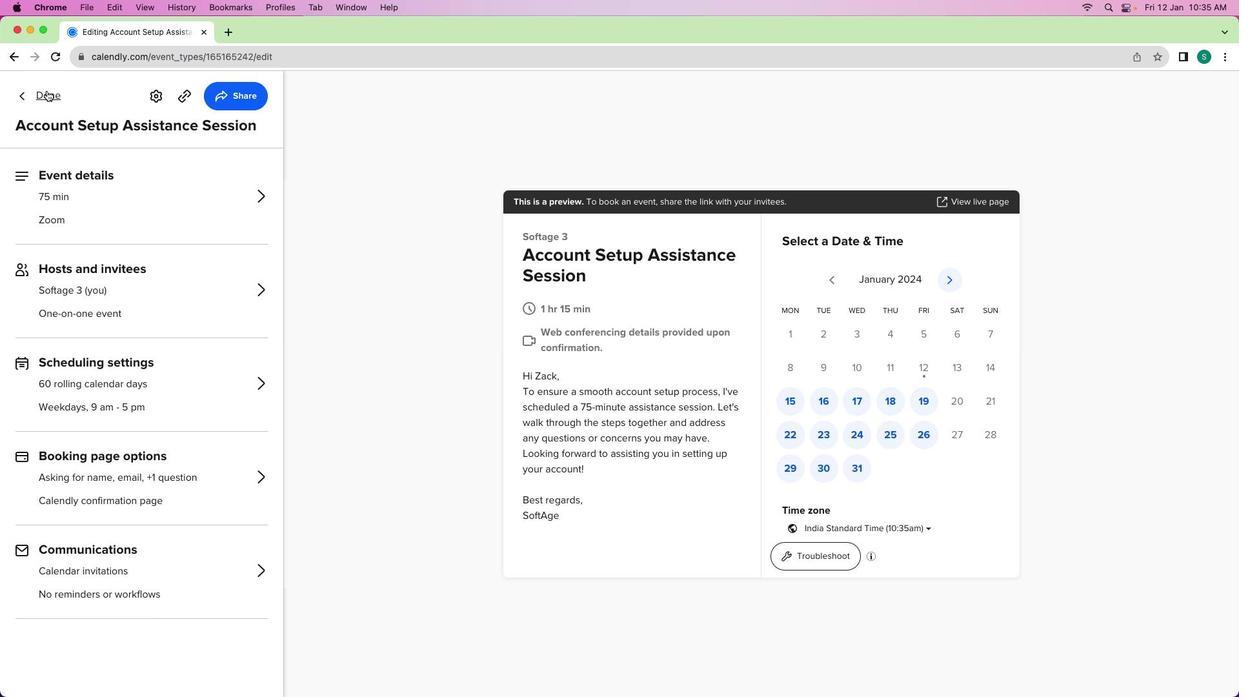 
Action: Mouse moved to (422, 390)
Screenshot: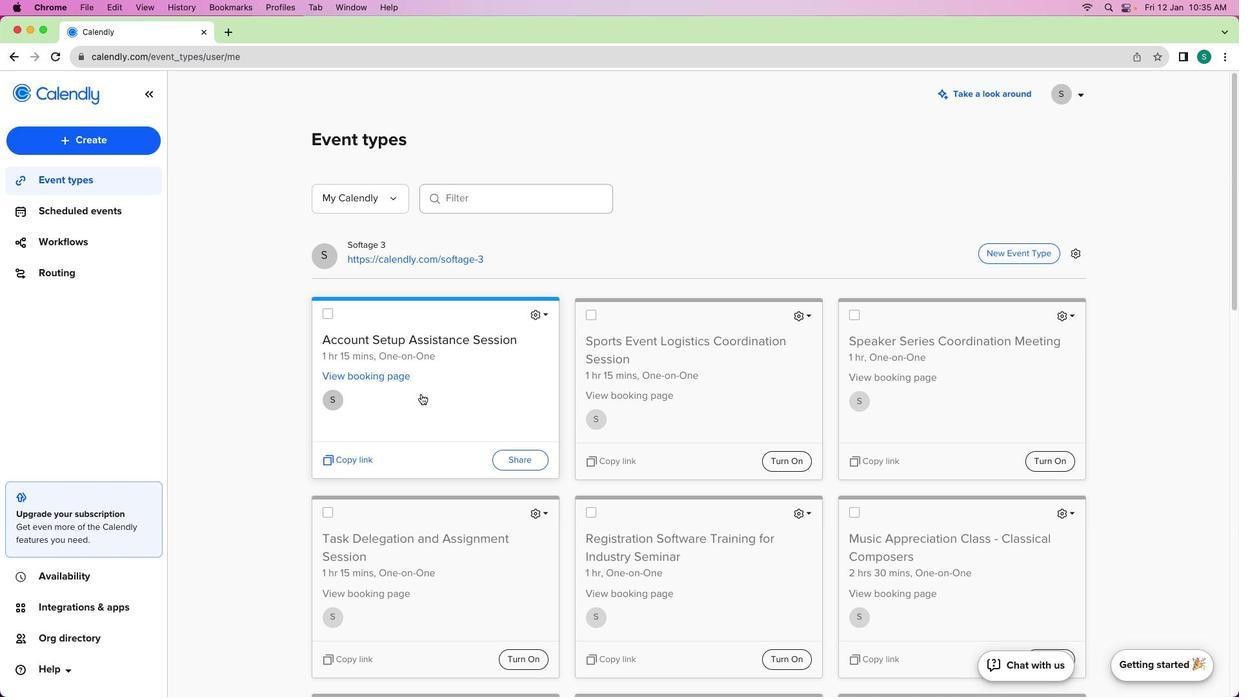 
